 Task: Create new contact,   with mail id: 'ElenaHall90@nyu.edu', first name: 'Elena', Last name: 'Hall', Job Title: Database Administrator, Phone number (786) 555-4321. Change life cycle stage to  'Lead' and lead status to 'New'. Add new company to the associated contact: schools.nyc.gov and type: Other. Logged in from softage.10@softage.net
Action: Mouse moved to (82, 61)
Screenshot: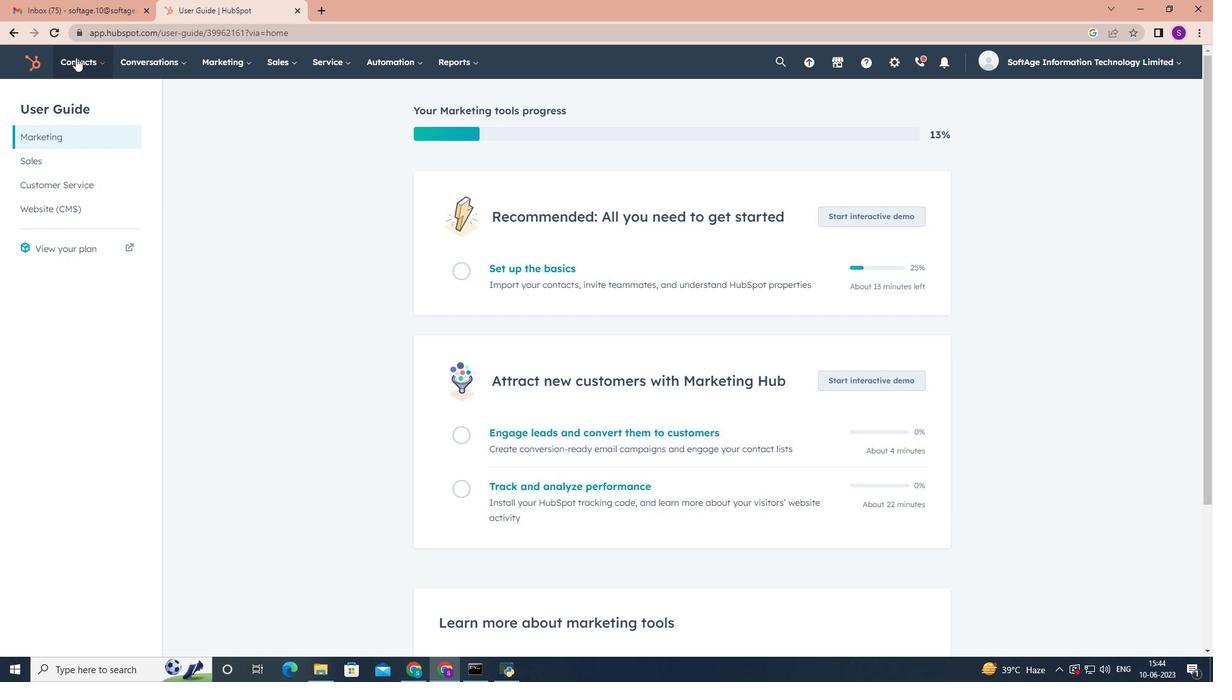 
Action: Mouse pressed left at (82, 61)
Screenshot: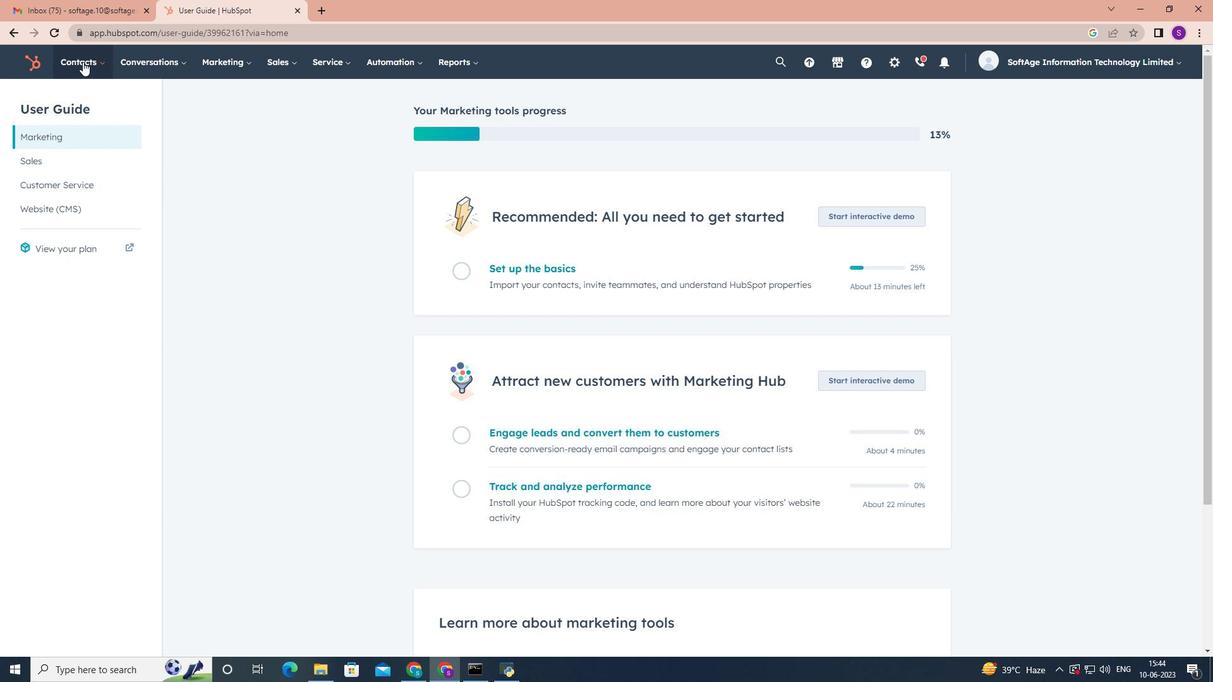 
Action: Mouse moved to (99, 96)
Screenshot: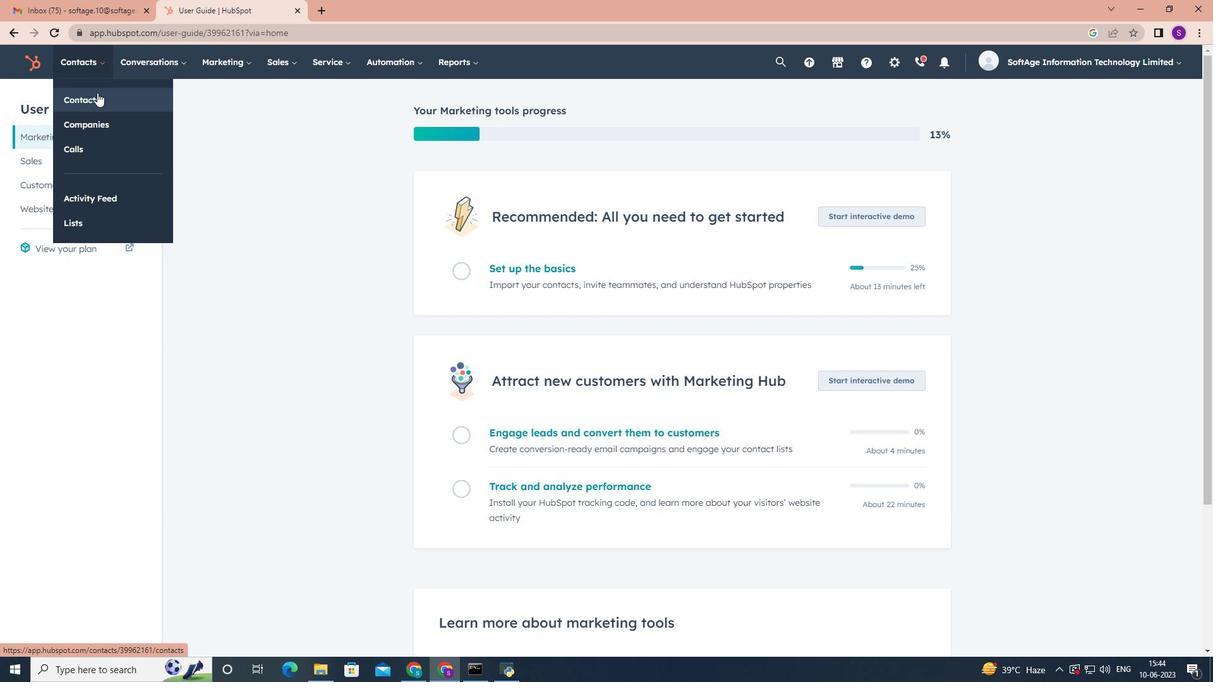 
Action: Mouse pressed left at (99, 96)
Screenshot: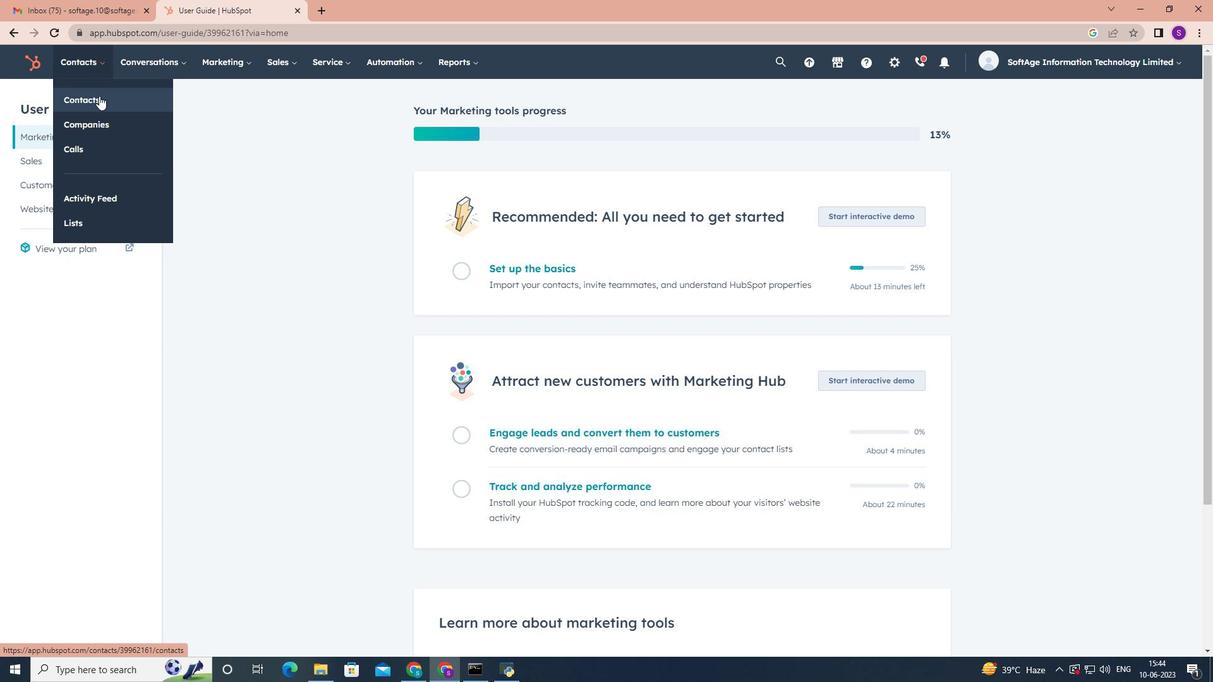 
Action: Mouse moved to (1175, 112)
Screenshot: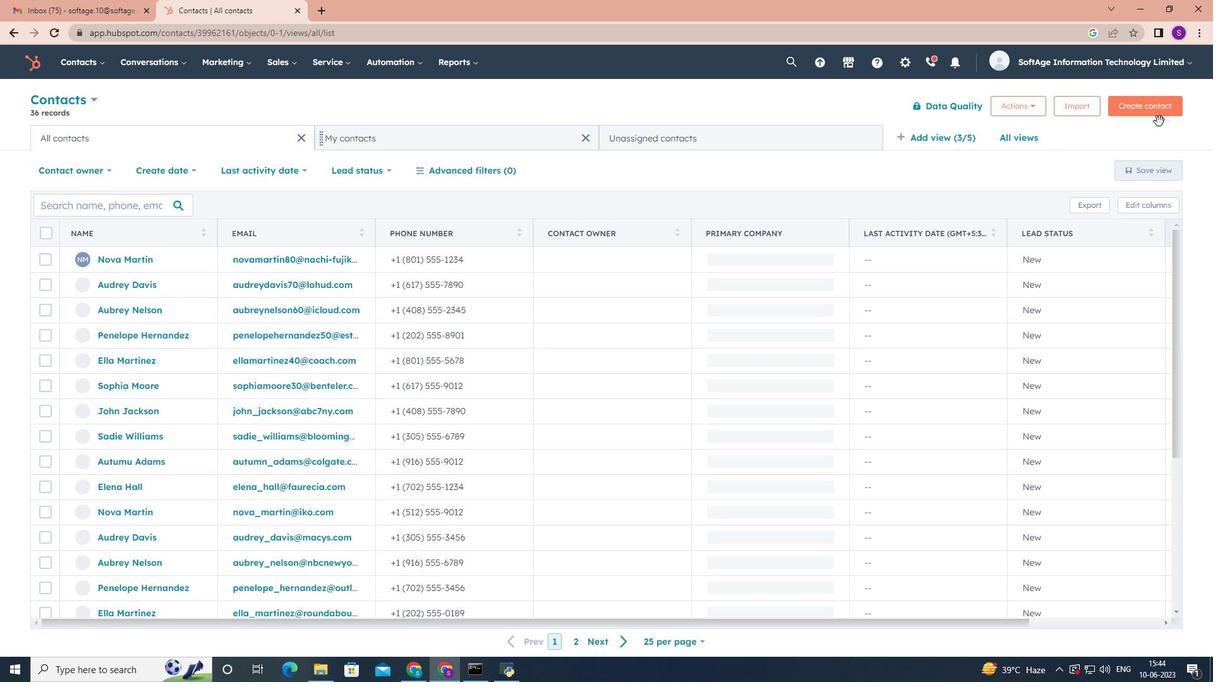 
Action: Mouse pressed left at (1175, 112)
Screenshot: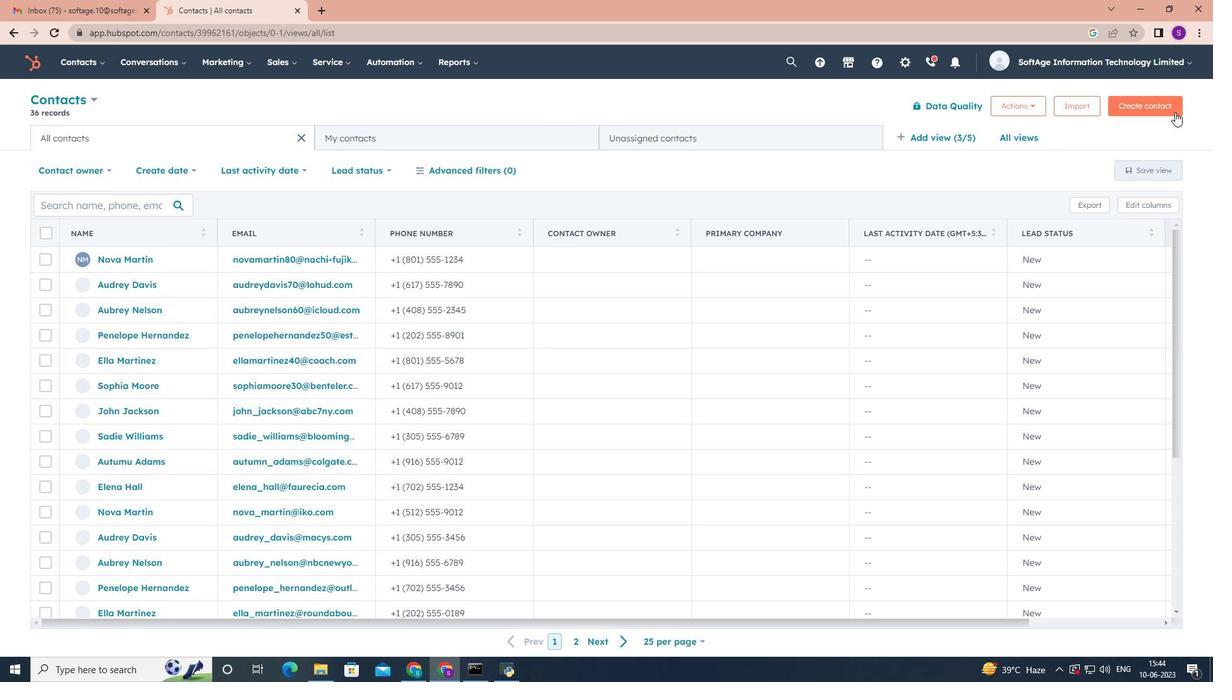 
Action: Mouse moved to (892, 168)
Screenshot: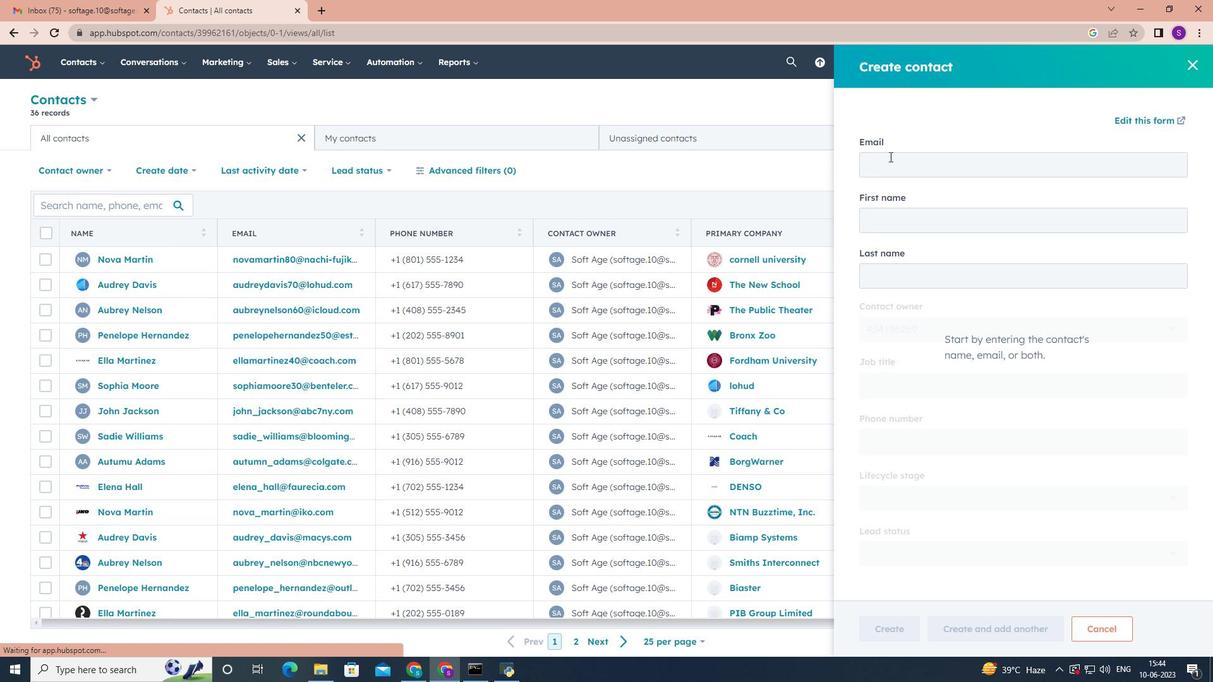 
Action: Mouse pressed left at (892, 168)
Screenshot: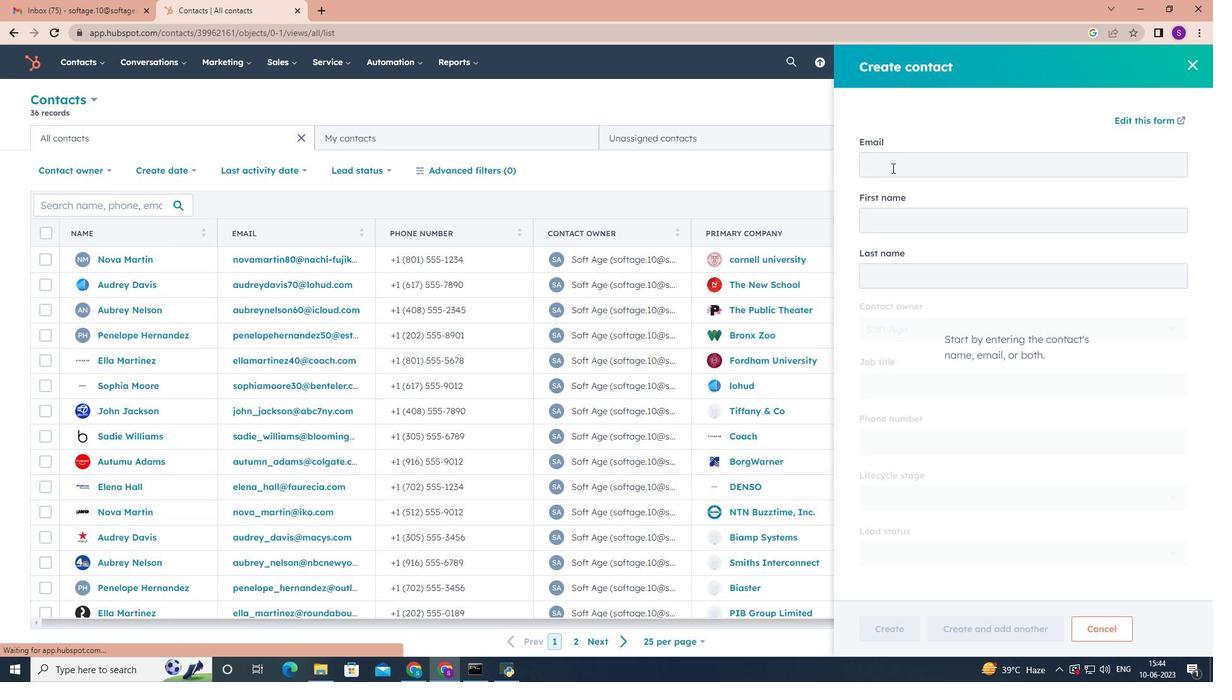 
Action: Key pressed <Key.shift>Elena<Key.shift>Hall90<Key.shift>@nyu.edu<Key.tab><Key.shift><Key.shift><Key.shift><Key.shift><Key.shift><Key.shift><Key.shift><Key.shift><Key.shift><Key.shift><Key.shift><Key.shift><Key.shift><Key.shift><Key.shift><Key.shift><Key.shift><Key.shift><Key.shift><Key.shift>Elena<Key.tab><Key.shift><Key.shift><Key.shift><Key.shift><Key.shift><Key.shift><Key.shift><Key.shift>Hall<Key.tab><Key.tab><Key.shift><Key.shift><Key.shift><Key.shift><Key.shift>Database<Key.space><Key.shift>Administrator<Key.tab>7895554321<Key.tab><Key.tab><Key.tab><Key.tab><Key.tab>
Screenshot: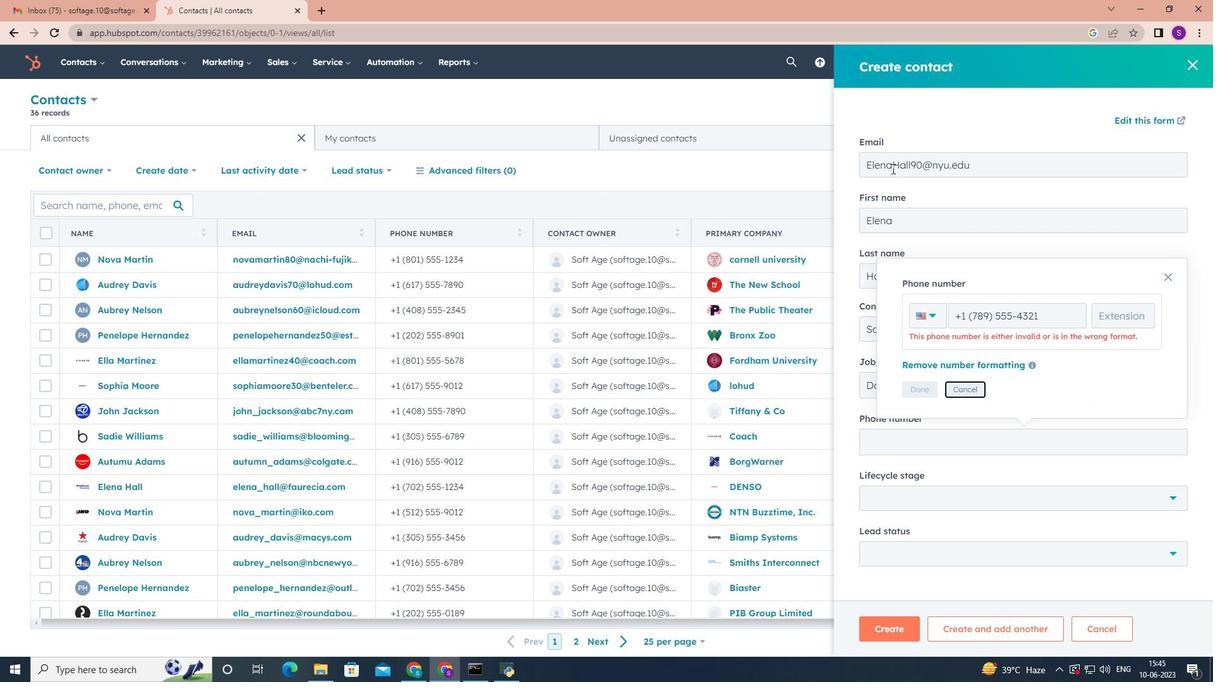 
Action: Mouse moved to (988, 314)
Screenshot: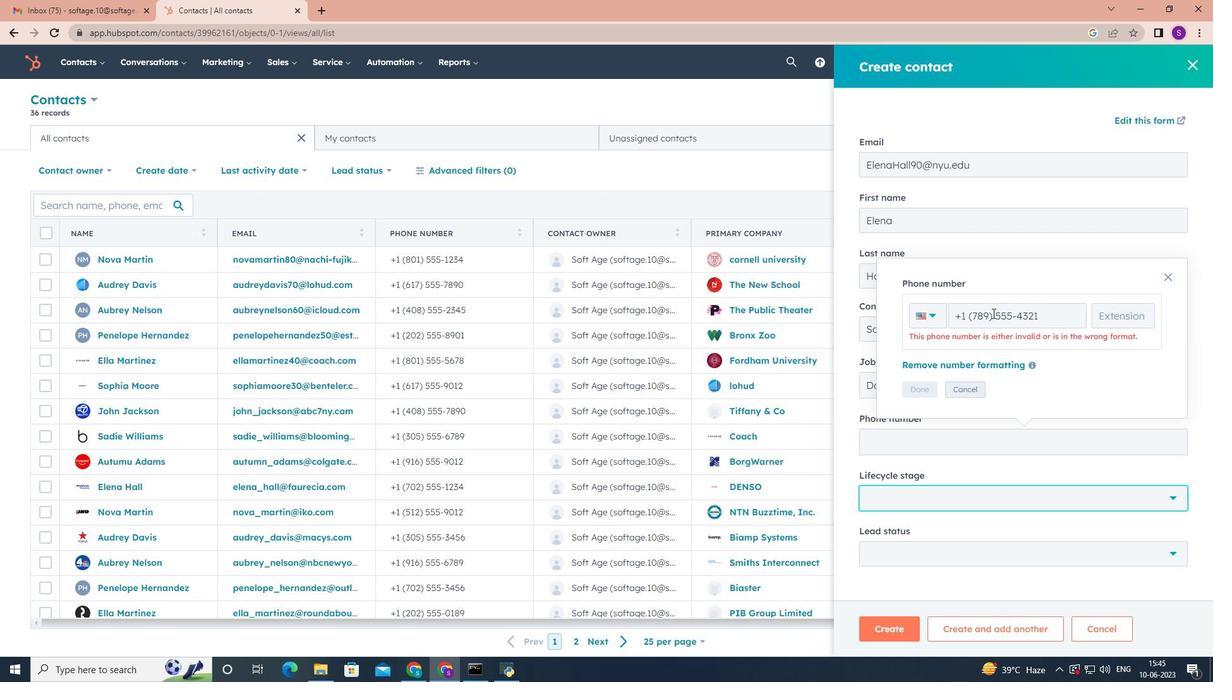 
Action: Mouse pressed left at (988, 314)
Screenshot: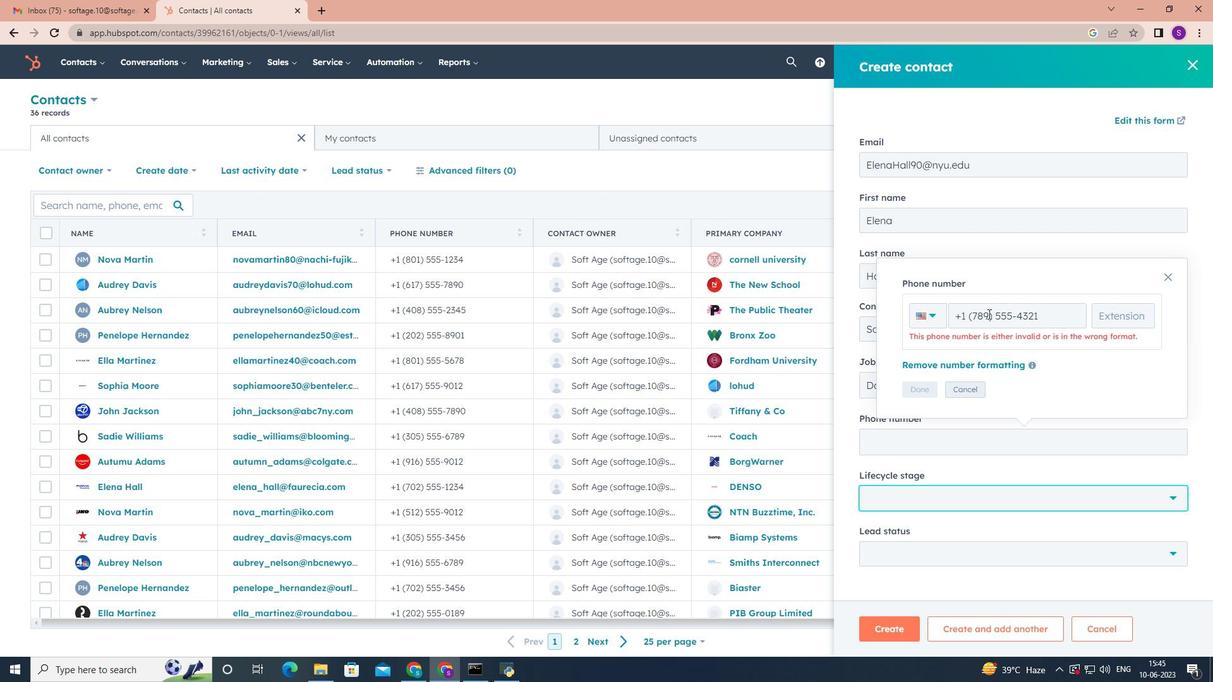 
Action: Key pressed <Key.backspace>6
Screenshot: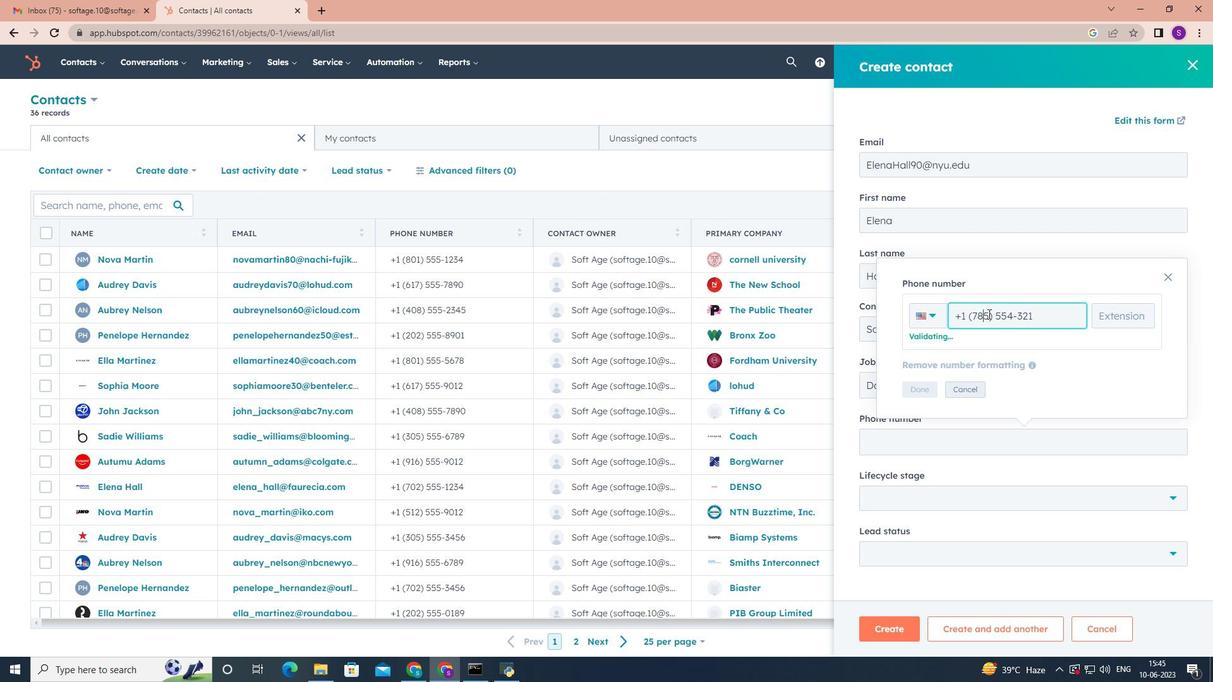 
Action: Mouse moved to (923, 386)
Screenshot: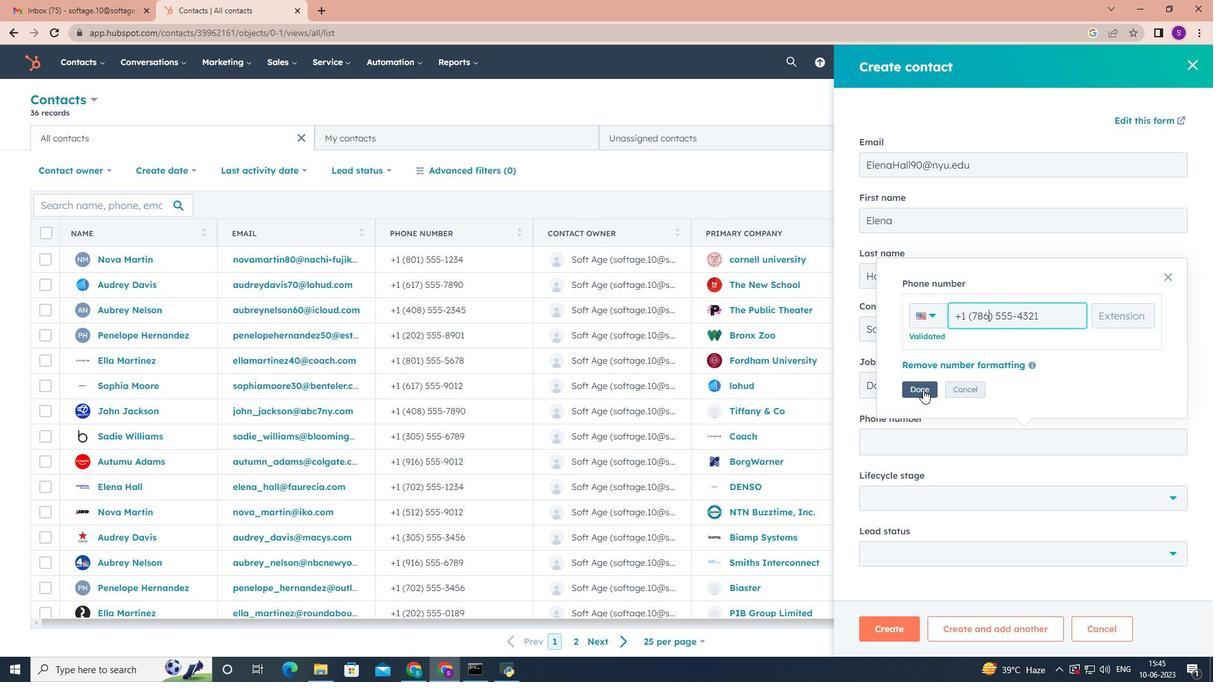 
Action: Mouse pressed left at (923, 386)
Screenshot: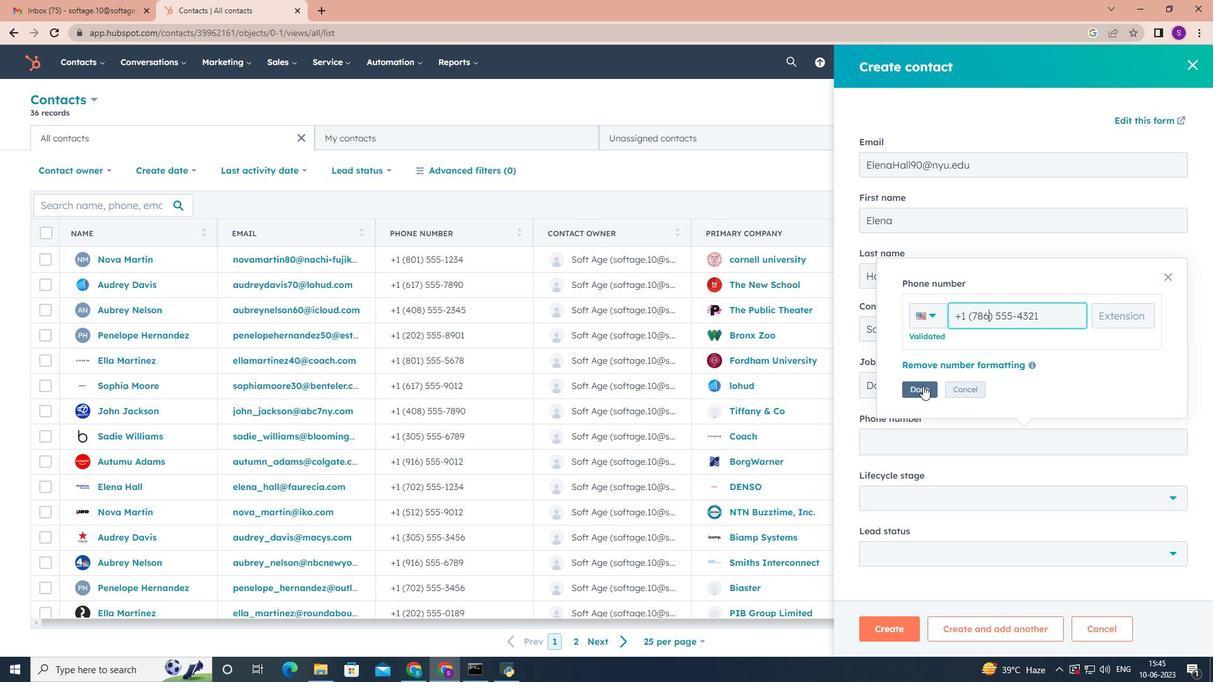 
Action: Mouse moved to (939, 441)
Screenshot: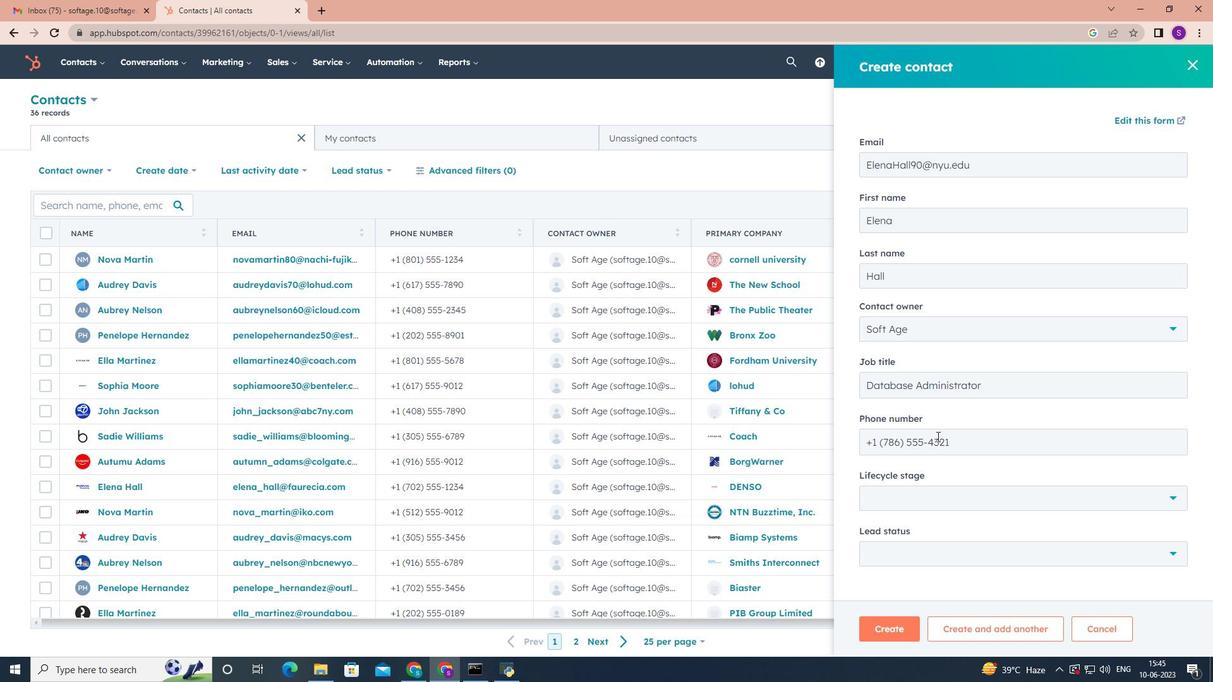 
Action: Mouse scrolled (939, 440) with delta (0, 0)
Screenshot: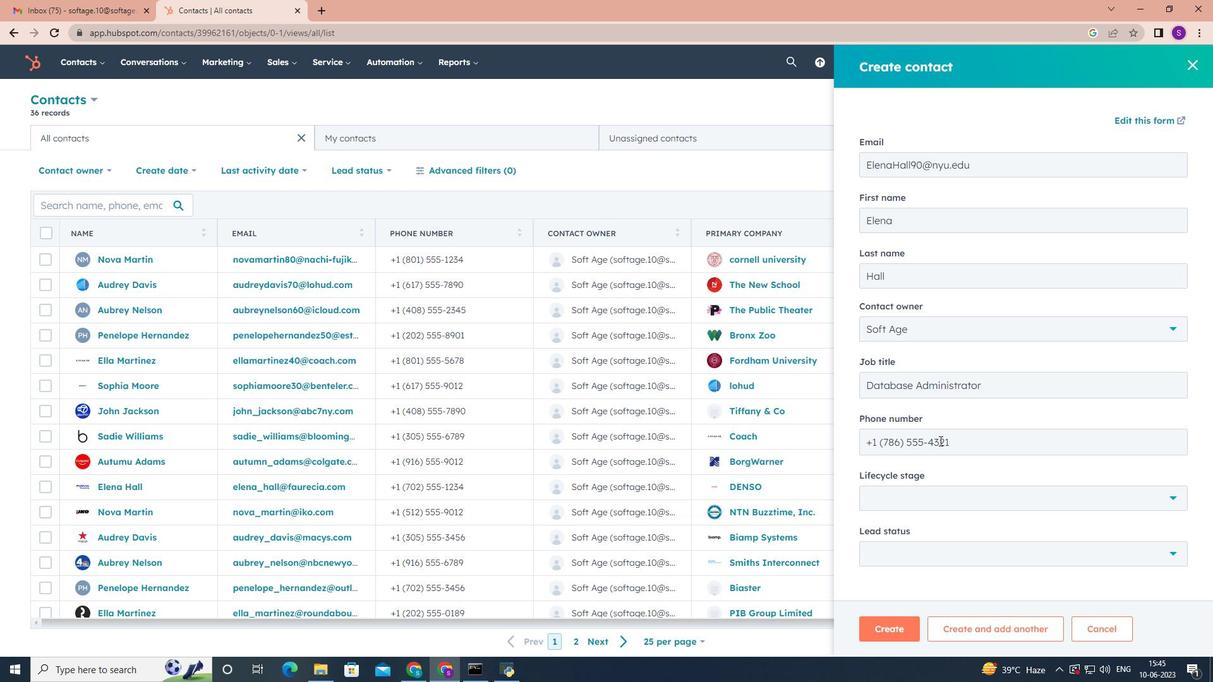 
Action: Mouse scrolled (939, 440) with delta (0, 0)
Screenshot: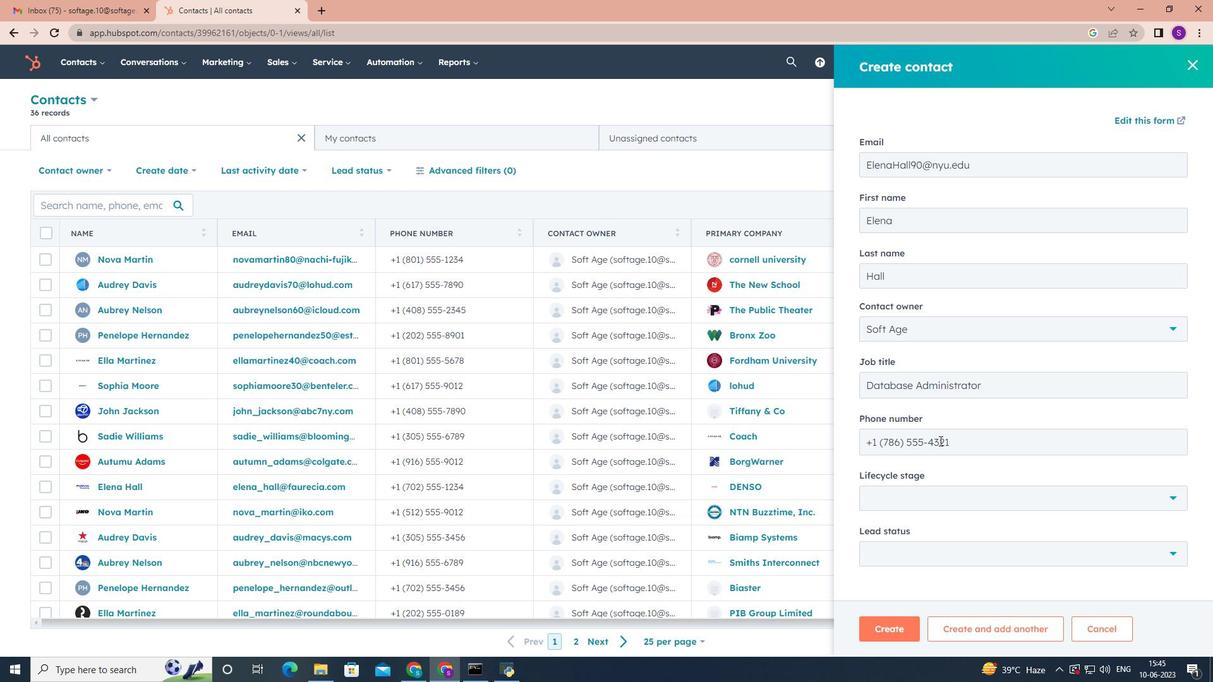 
Action: Mouse moved to (969, 492)
Screenshot: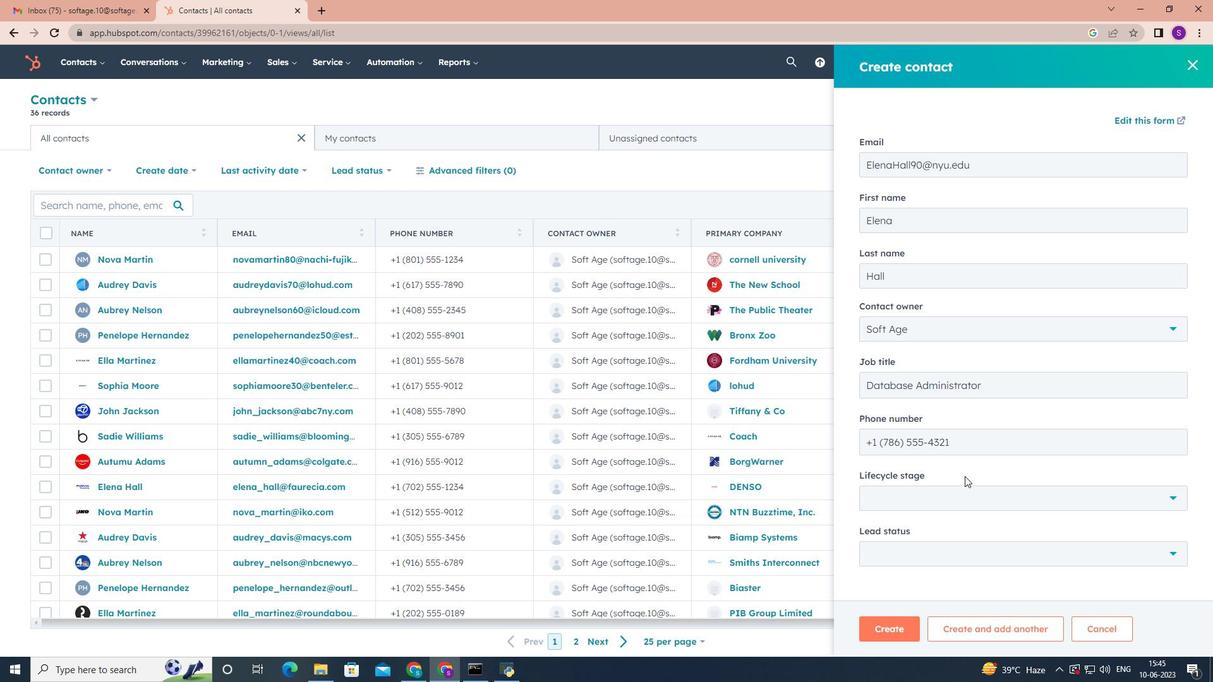 
Action: Mouse pressed left at (969, 492)
Screenshot: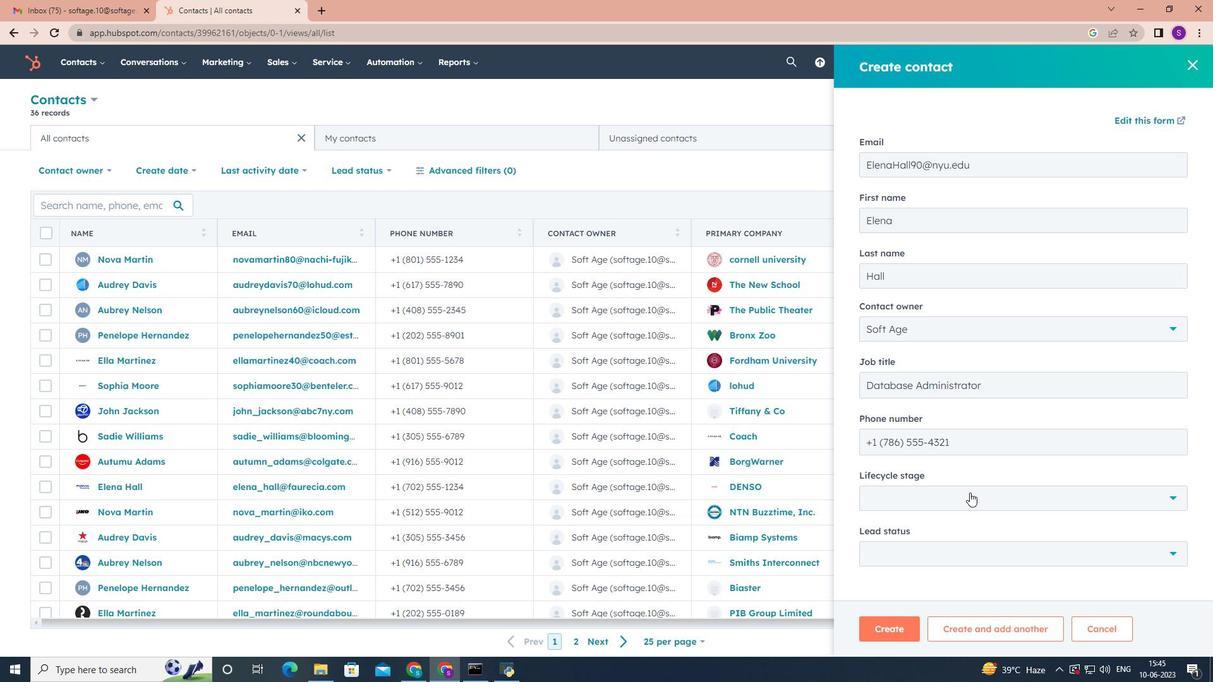 
Action: Mouse moved to (937, 387)
Screenshot: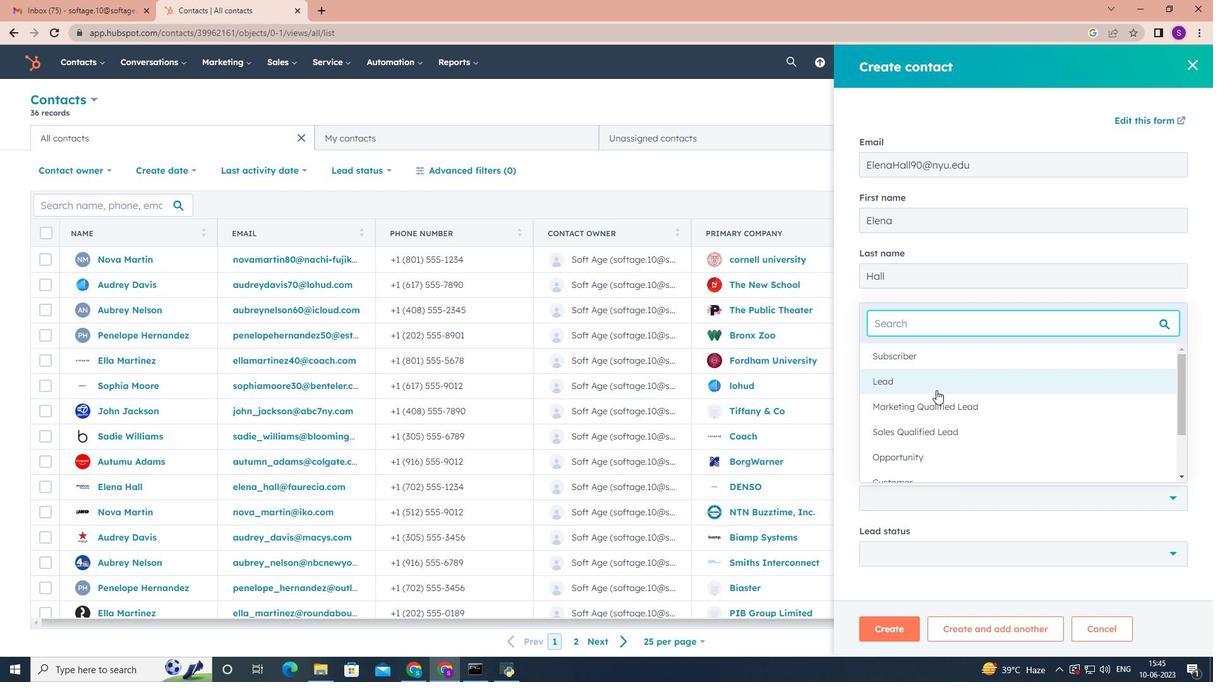 
Action: Mouse pressed left at (937, 387)
Screenshot: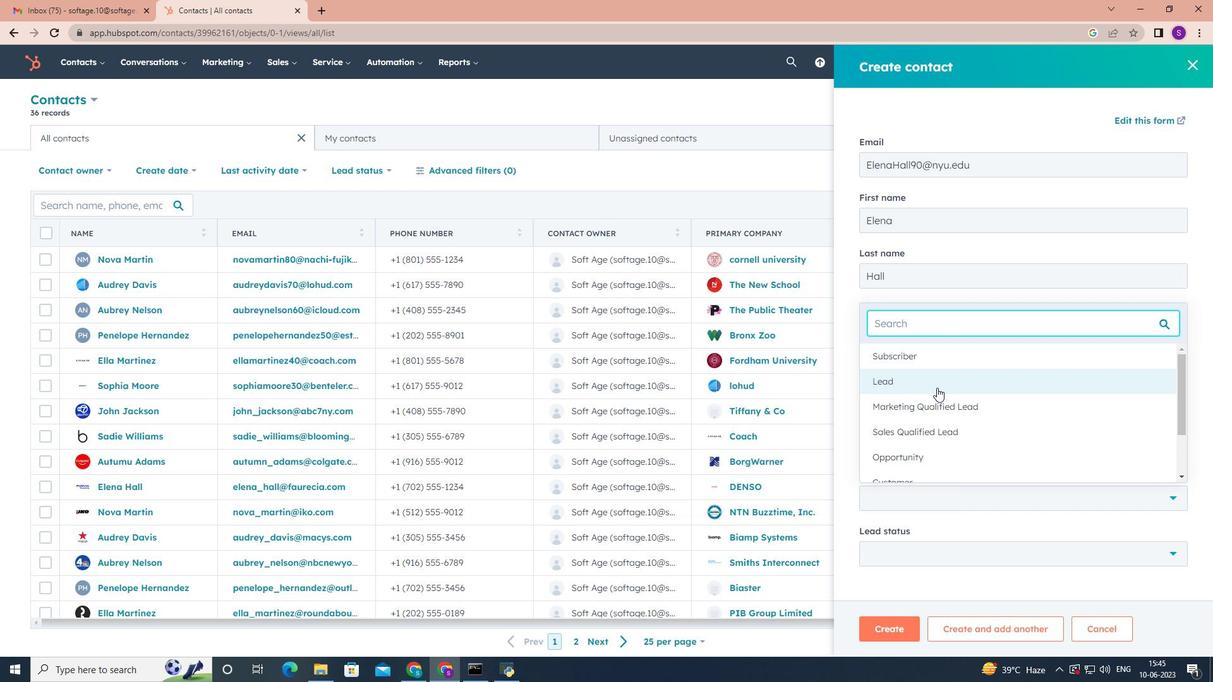 
Action: Mouse moved to (959, 435)
Screenshot: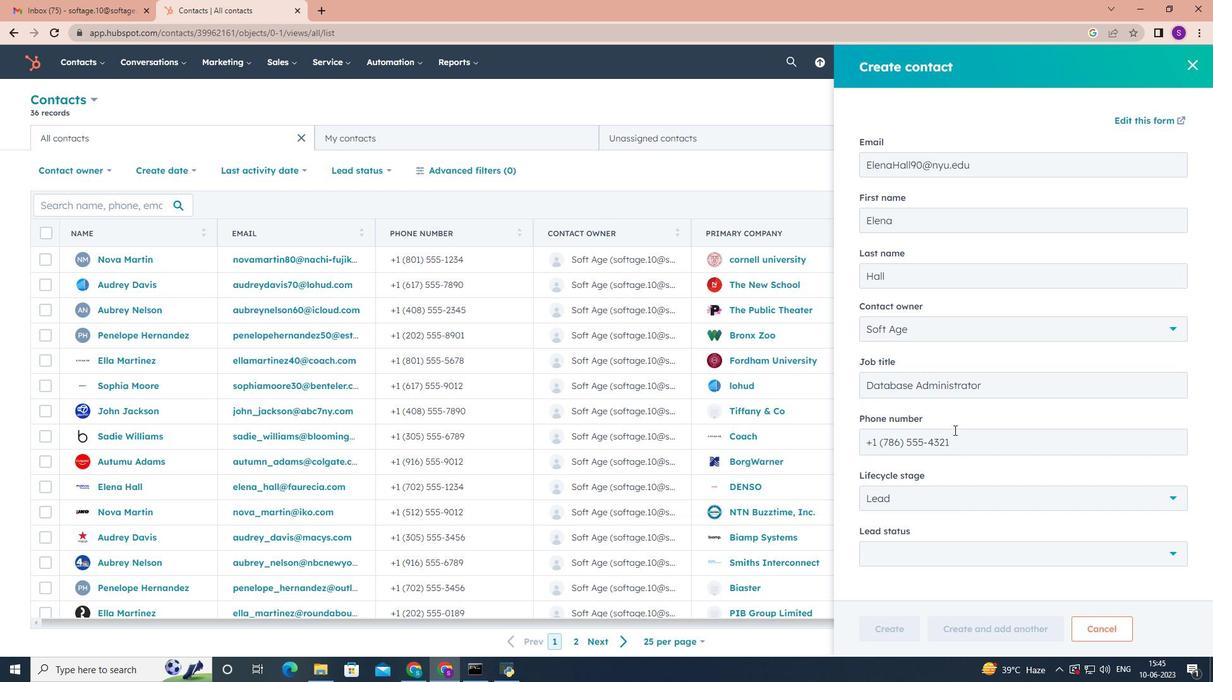 
Action: Mouse scrolled (959, 434) with delta (0, 0)
Screenshot: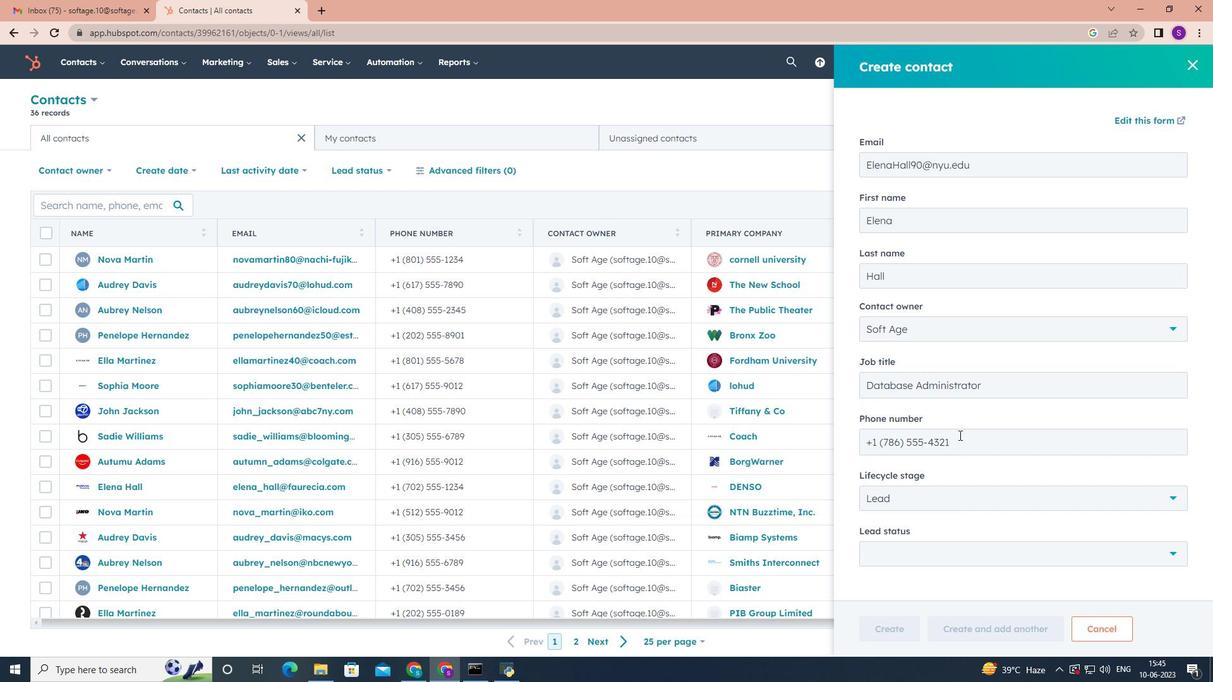 
Action: Mouse scrolled (959, 434) with delta (0, 0)
Screenshot: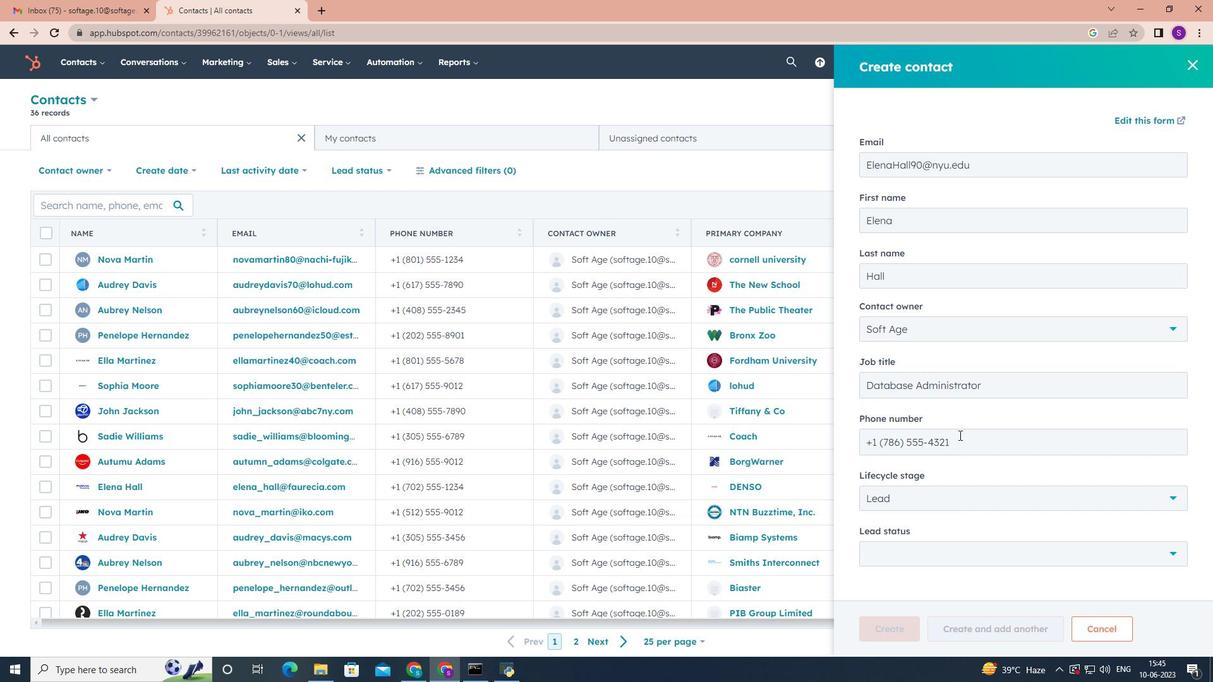 
Action: Mouse scrolled (959, 434) with delta (0, 0)
Screenshot: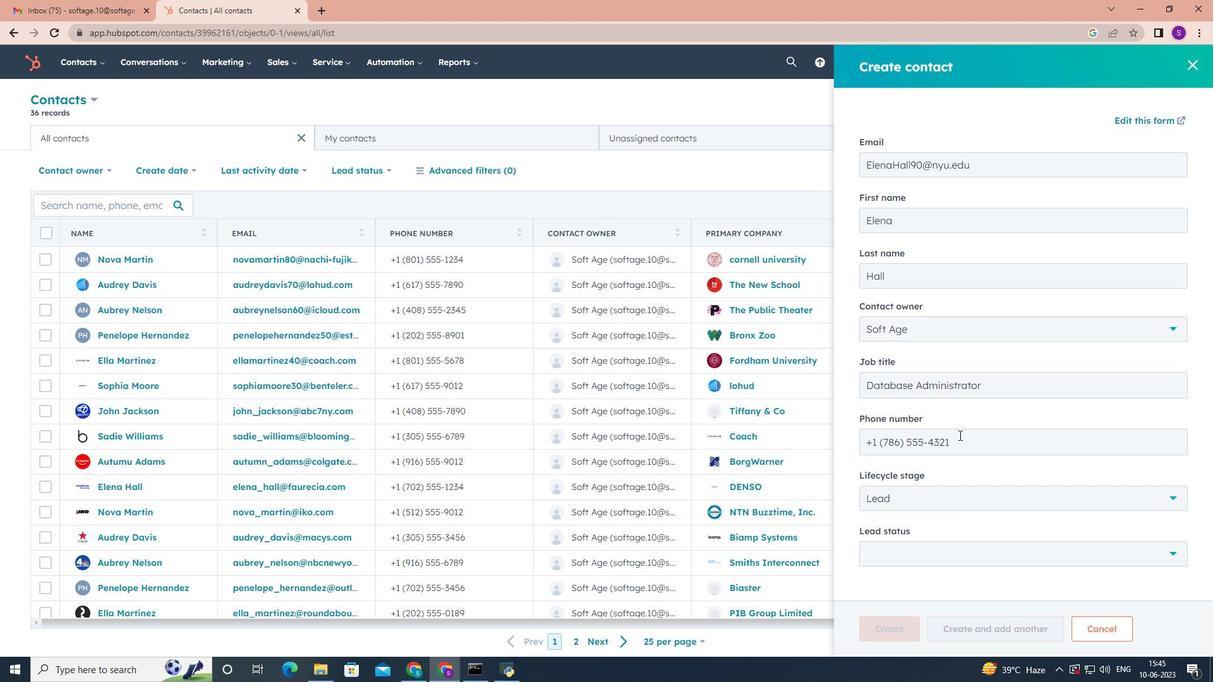 
Action: Mouse scrolled (959, 434) with delta (0, 0)
Screenshot: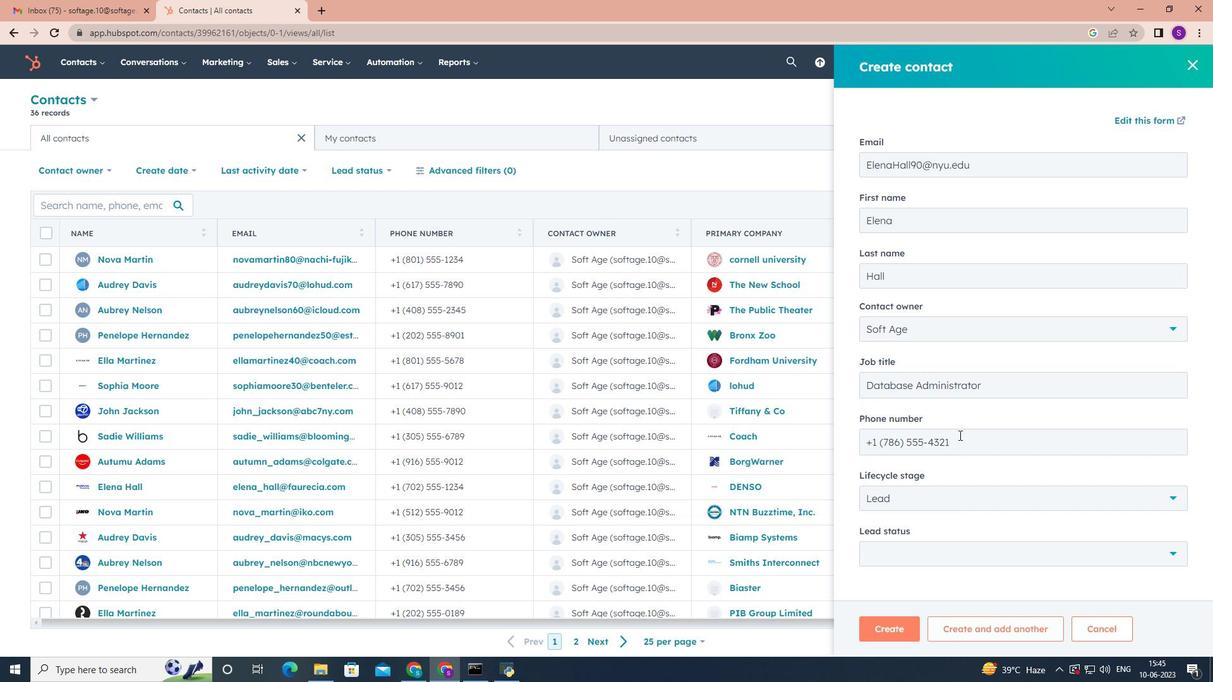 
Action: Mouse moved to (1023, 560)
Screenshot: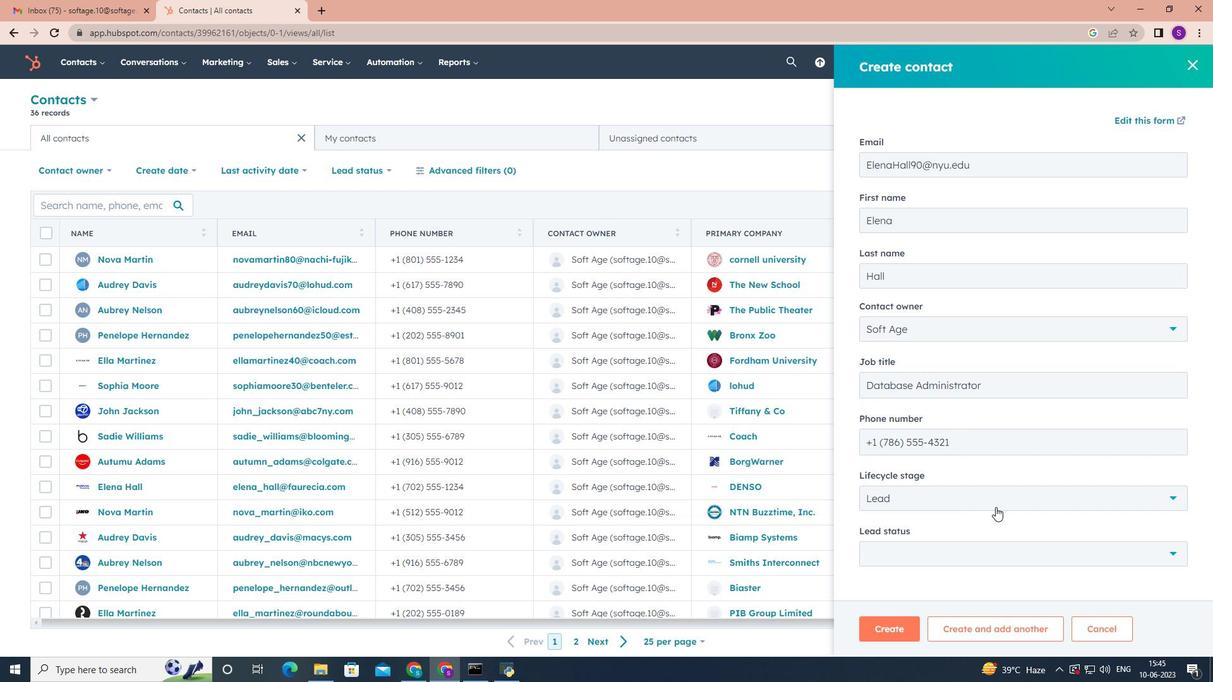
Action: Mouse pressed left at (1023, 560)
Screenshot: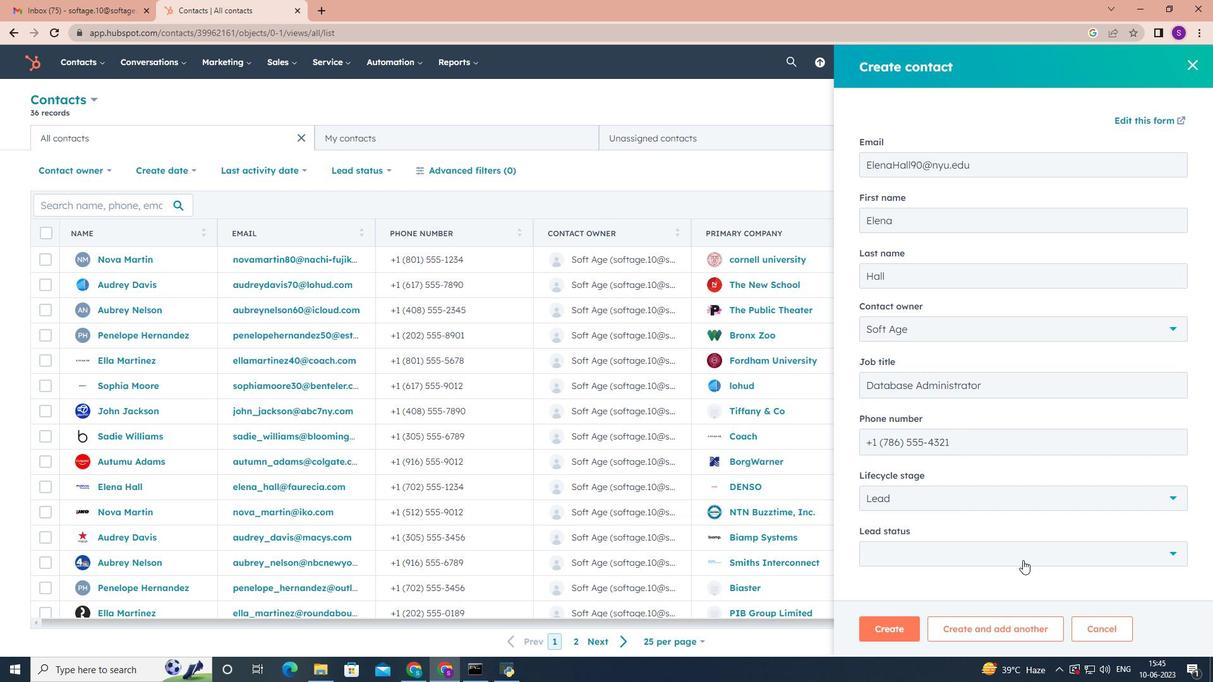 
Action: Mouse moved to (970, 428)
Screenshot: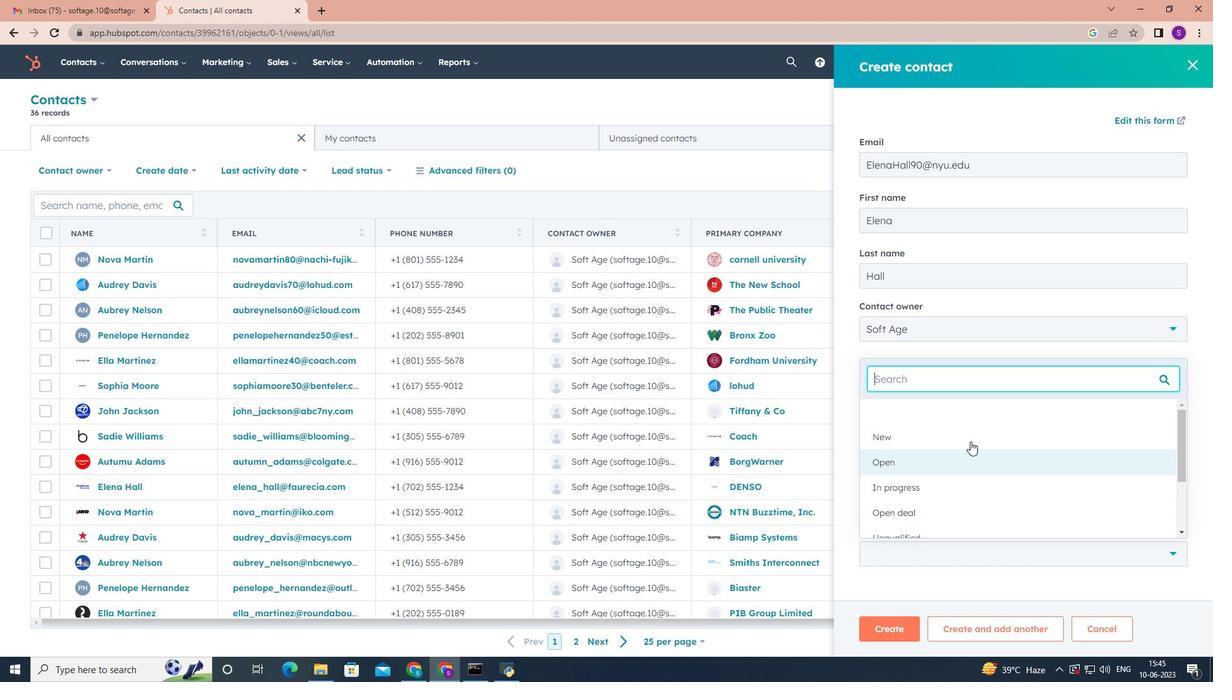 
Action: Mouse pressed left at (970, 428)
Screenshot: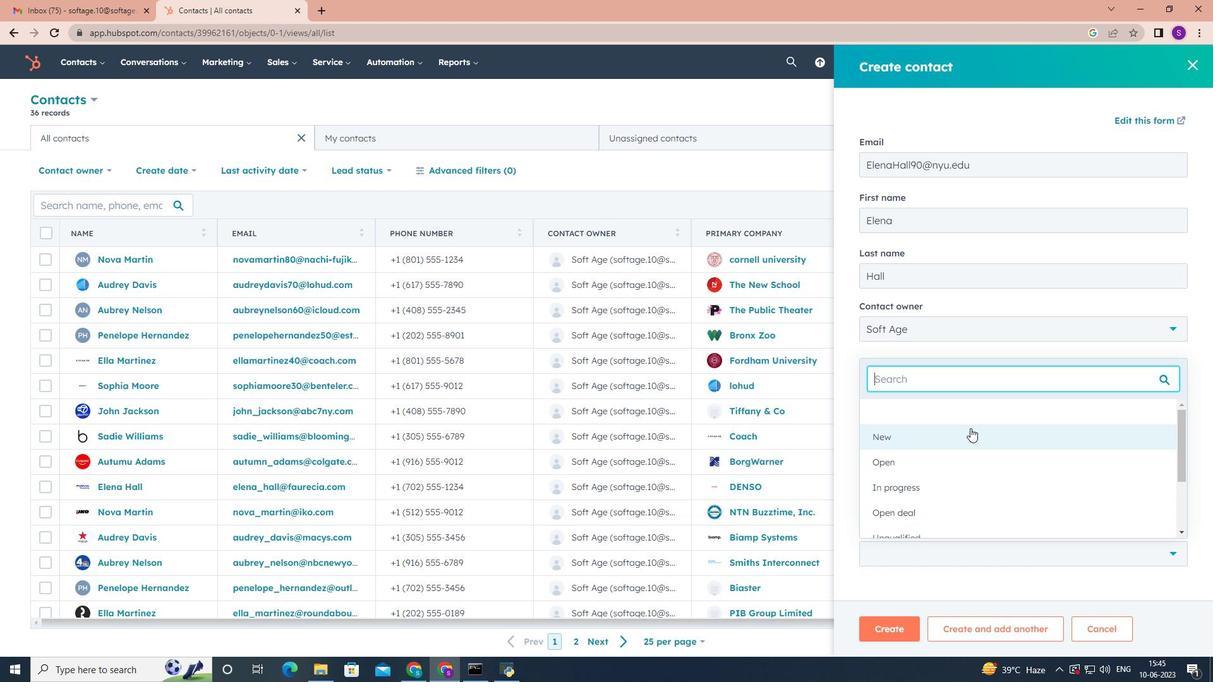 
Action: Mouse moved to (963, 562)
Screenshot: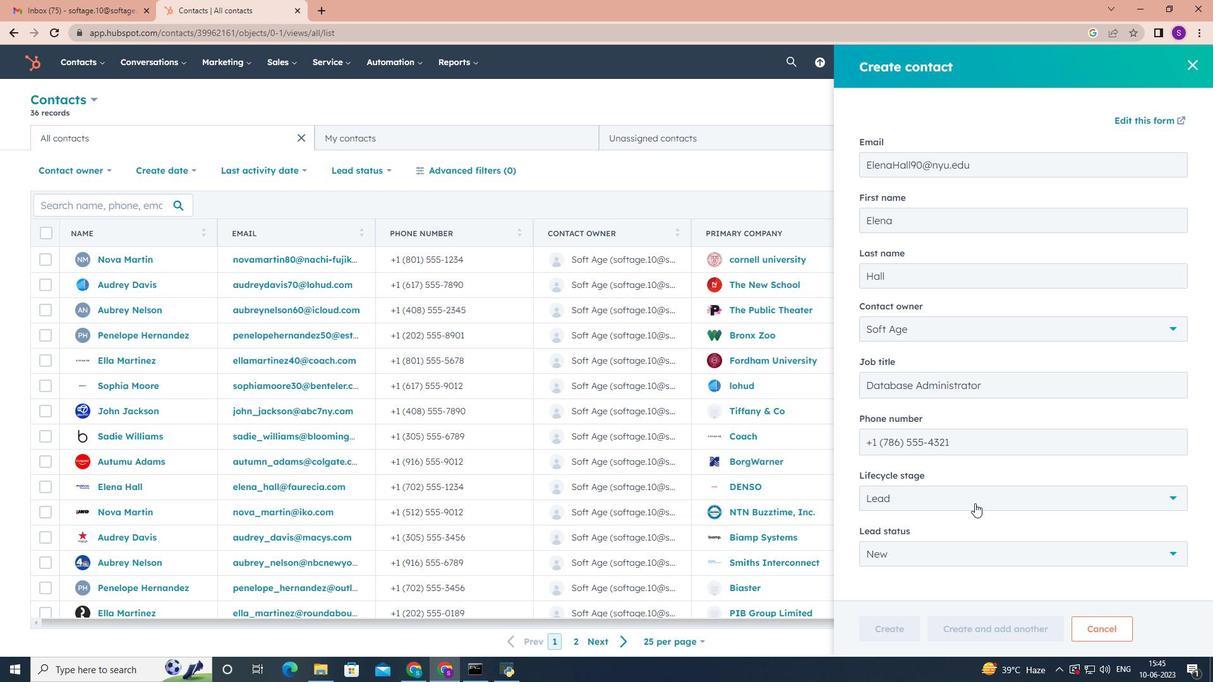 
Action: Mouse scrolled (963, 561) with delta (0, 0)
Screenshot: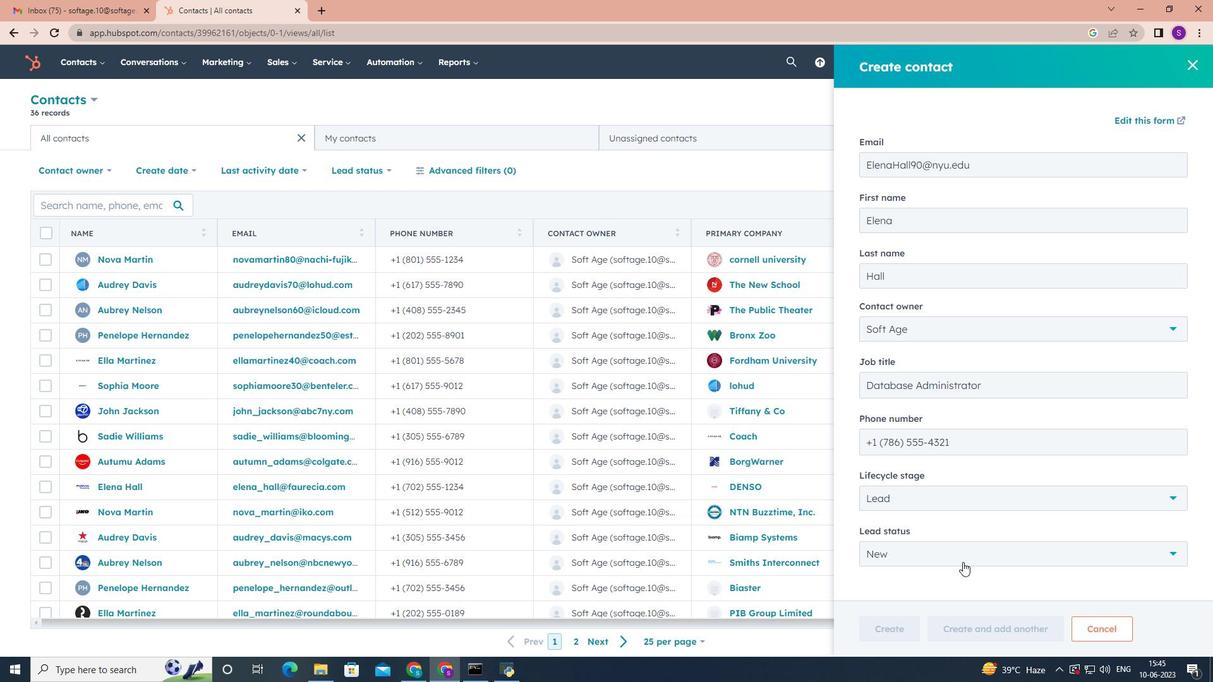 
Action: Mouse scrolled (963, 561) with delta (0, 0)
Screenshot: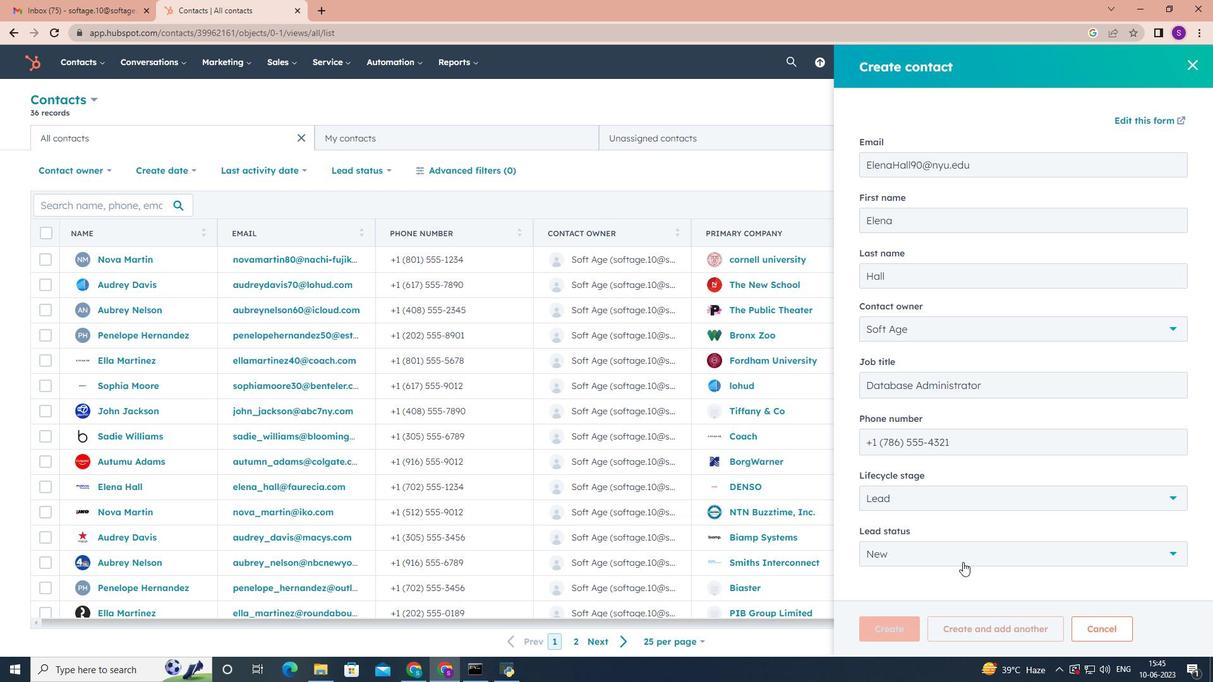 
Action: Mouse scrolled (963, 561) with delta (0, 0)
Screenshot: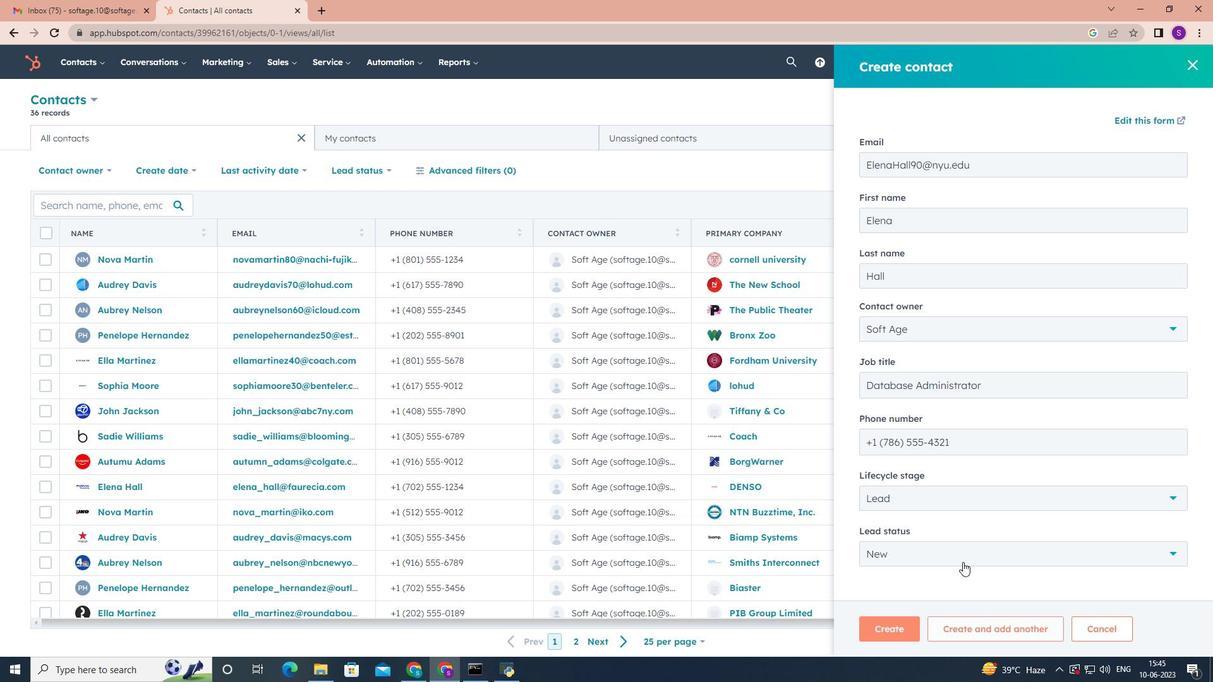 
Action: Mouse scrolled (963, 561) with delta (0, 0)
Screenshot: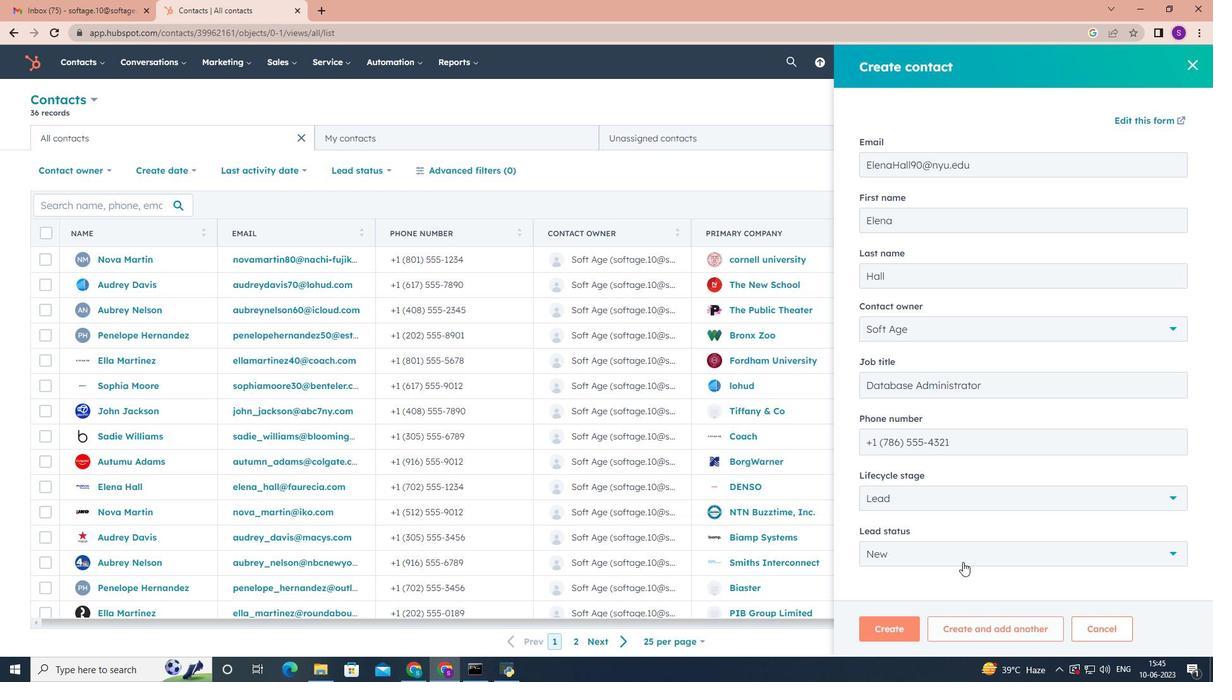 
Action: Mouse moved to (892, 636)
Screenshot: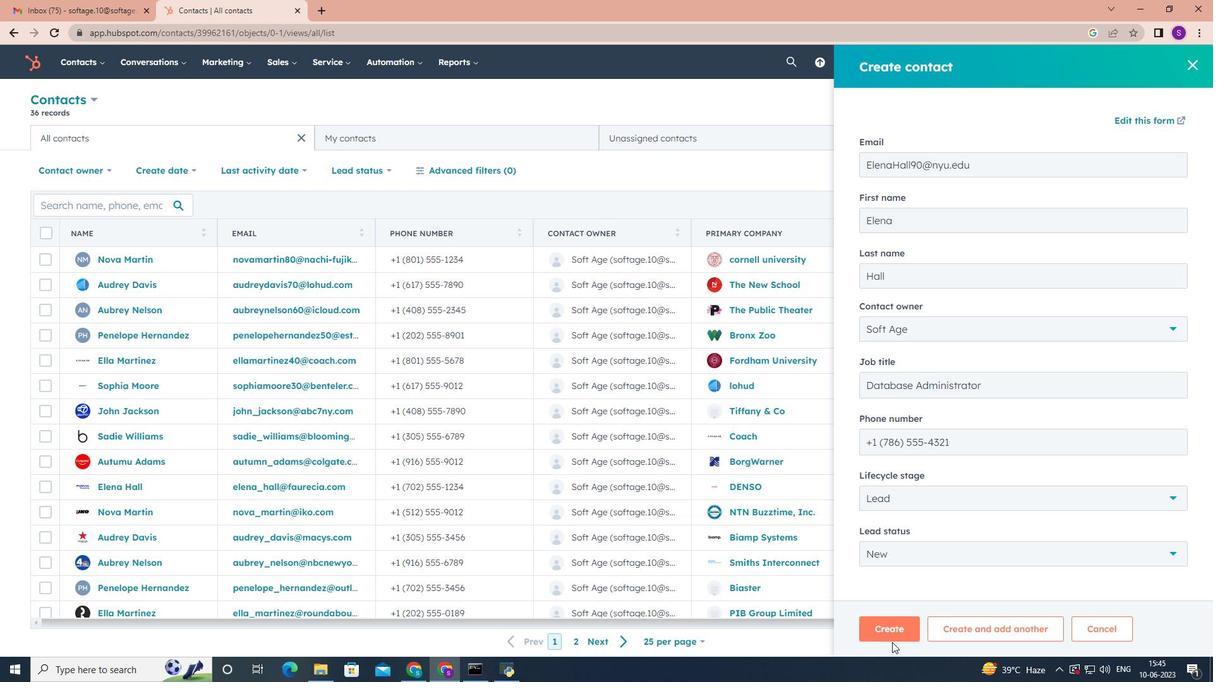 
Action: Mouse pressed left at (892, 636)
Screenshot: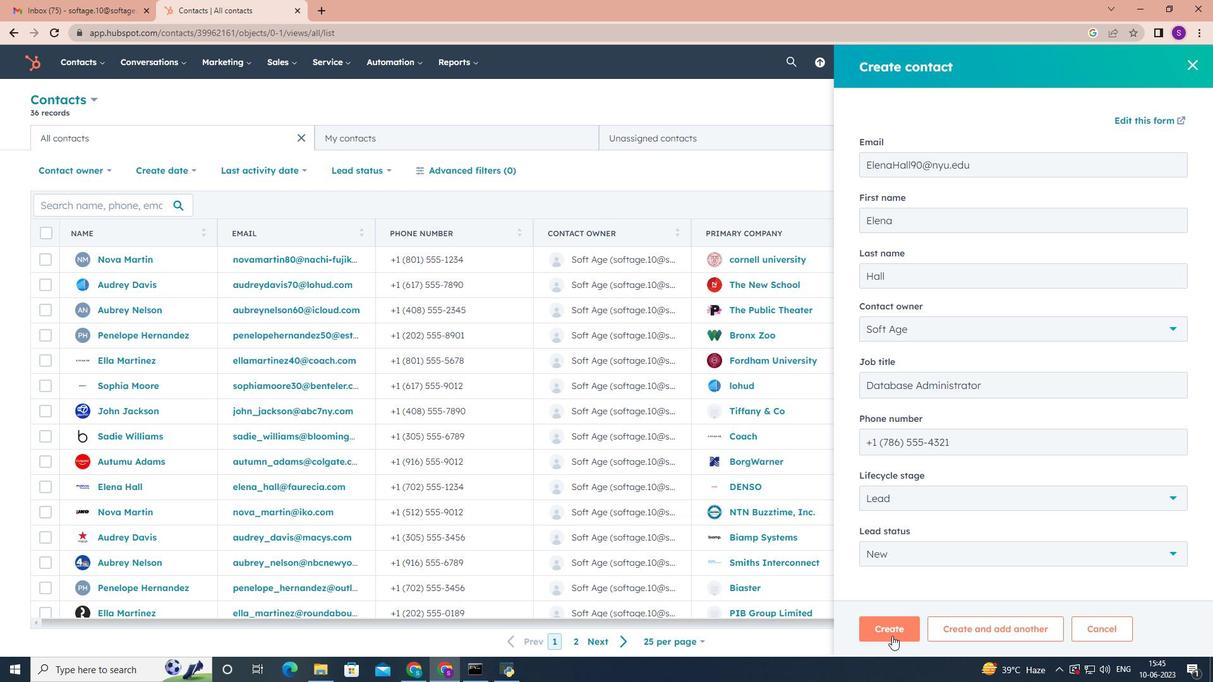 
Action: Mouse moved to (847, 406)
Screenshot: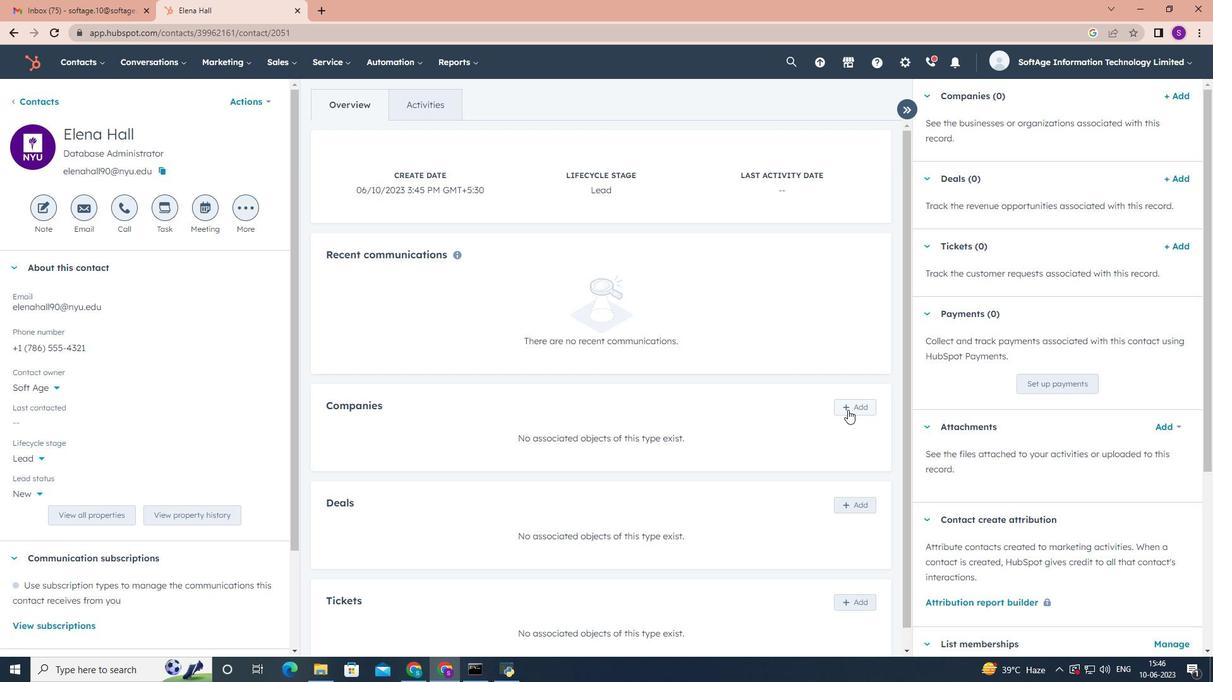 
Action: Mouse pressed left at (847, 406)
Screenshot: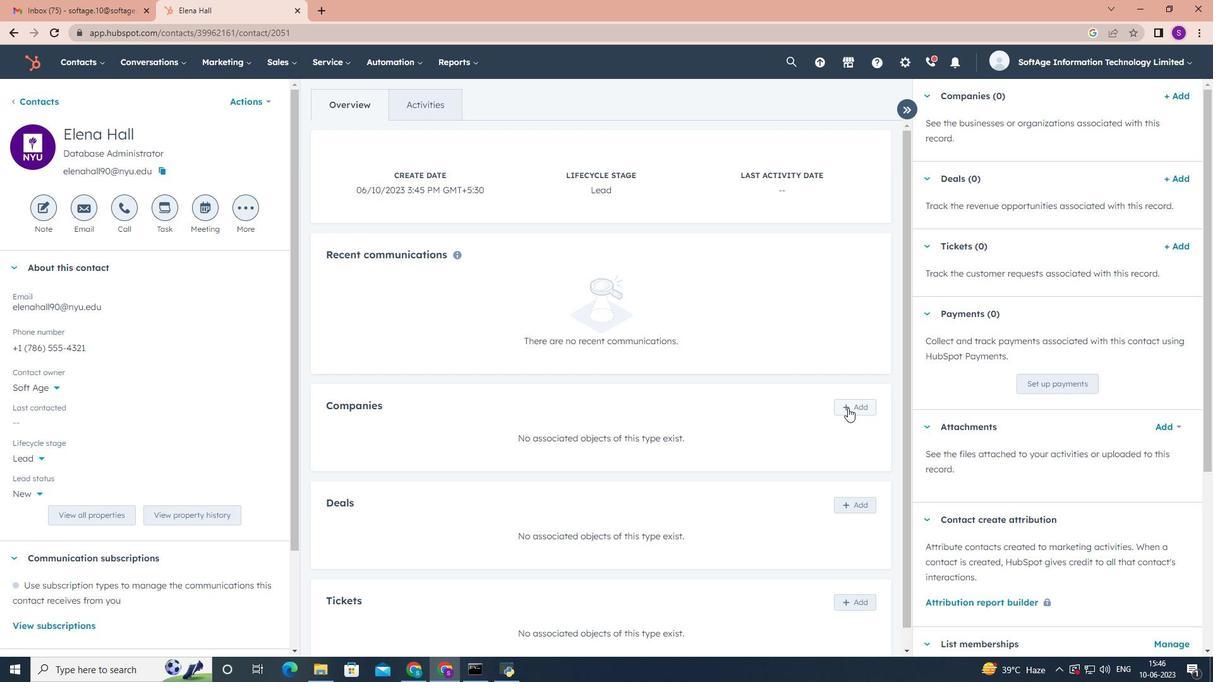 
Action: Mouse moved to (960, 131)
Screenshot: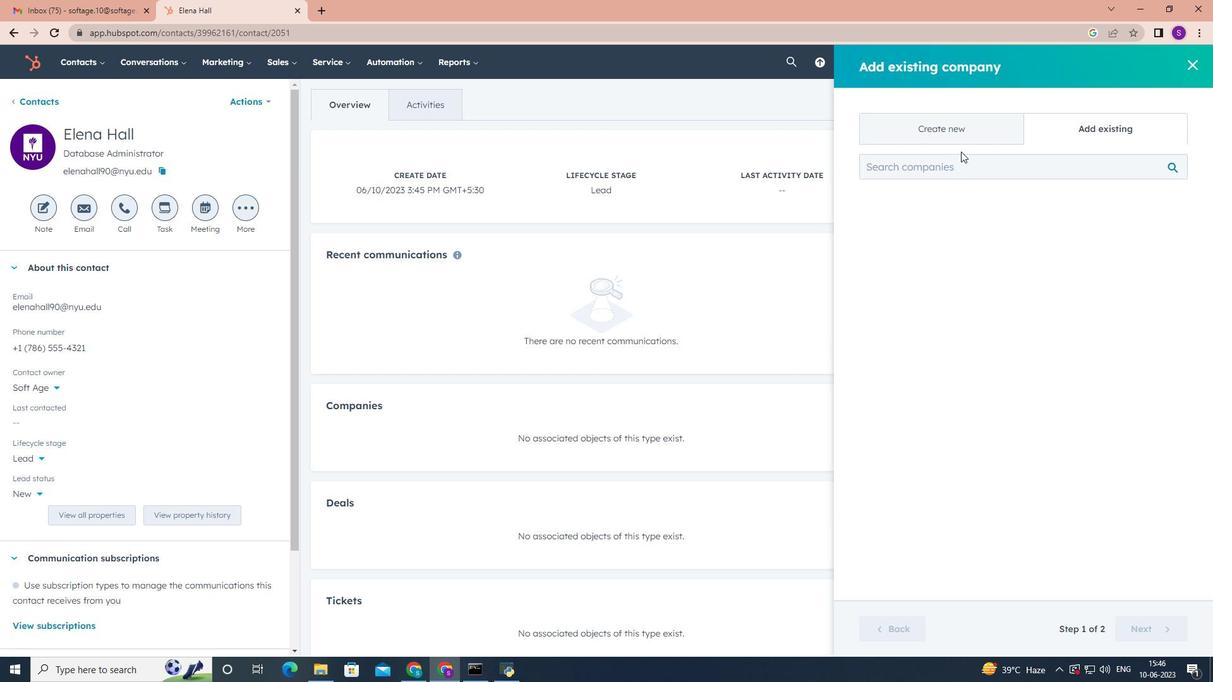 
Action: Mouse pressed left at (960, 131)
Screenshot: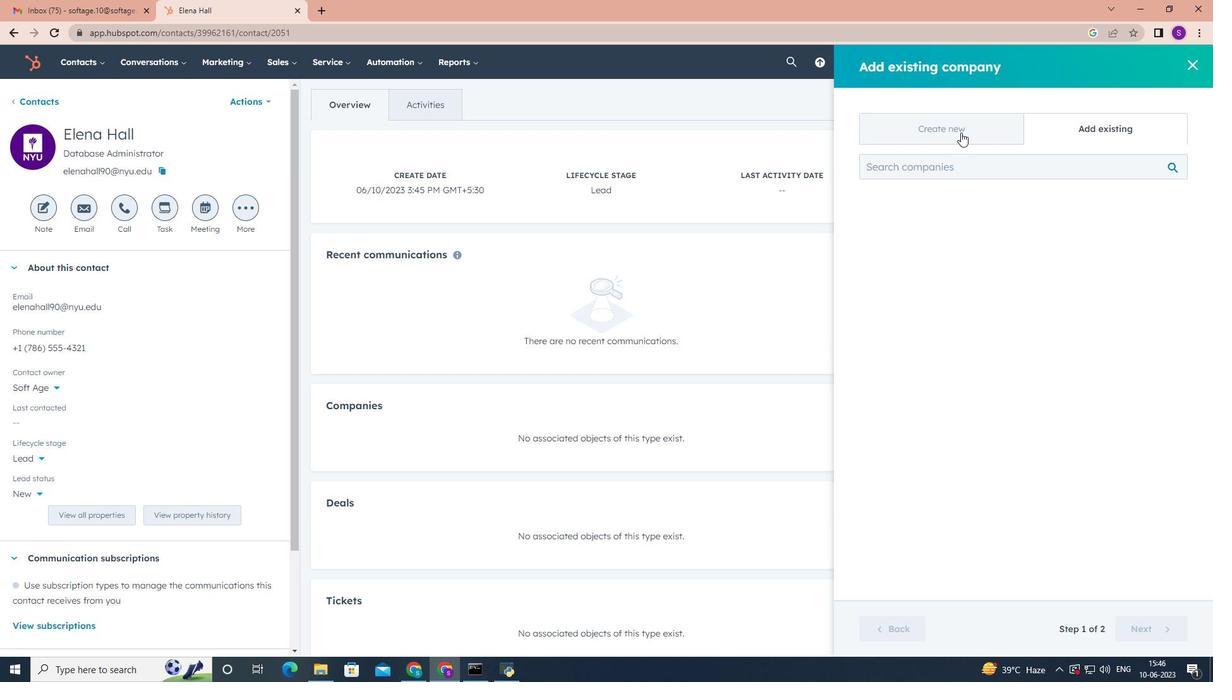 
Action: Mouse moved to (973, 204)
Screenshot: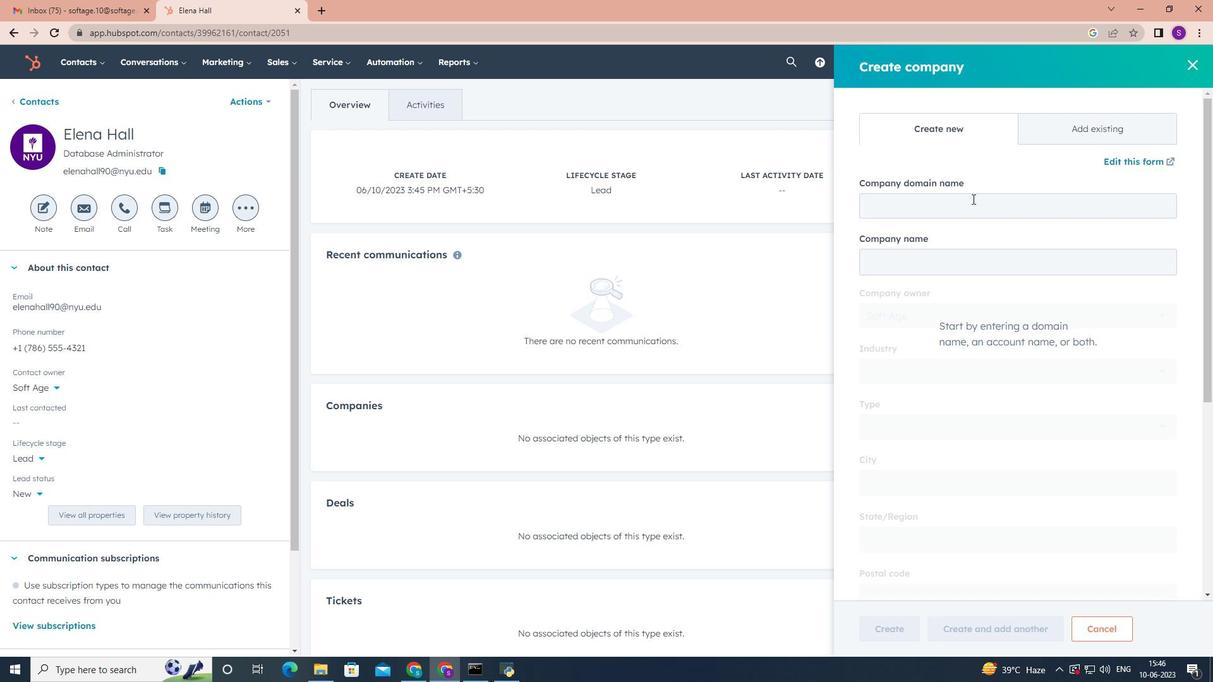 
Action: Mouse pressed left at (973, 204)
Screenshot: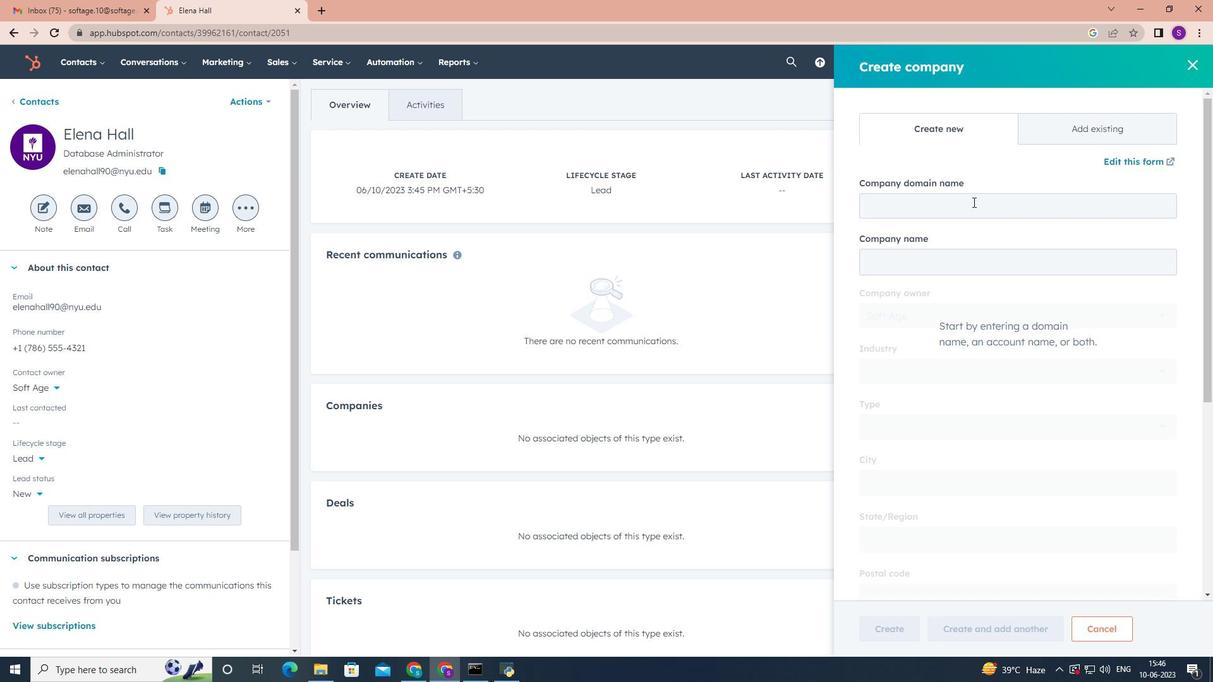 
Action: Mouse moved to (973, 205)
Screenshot: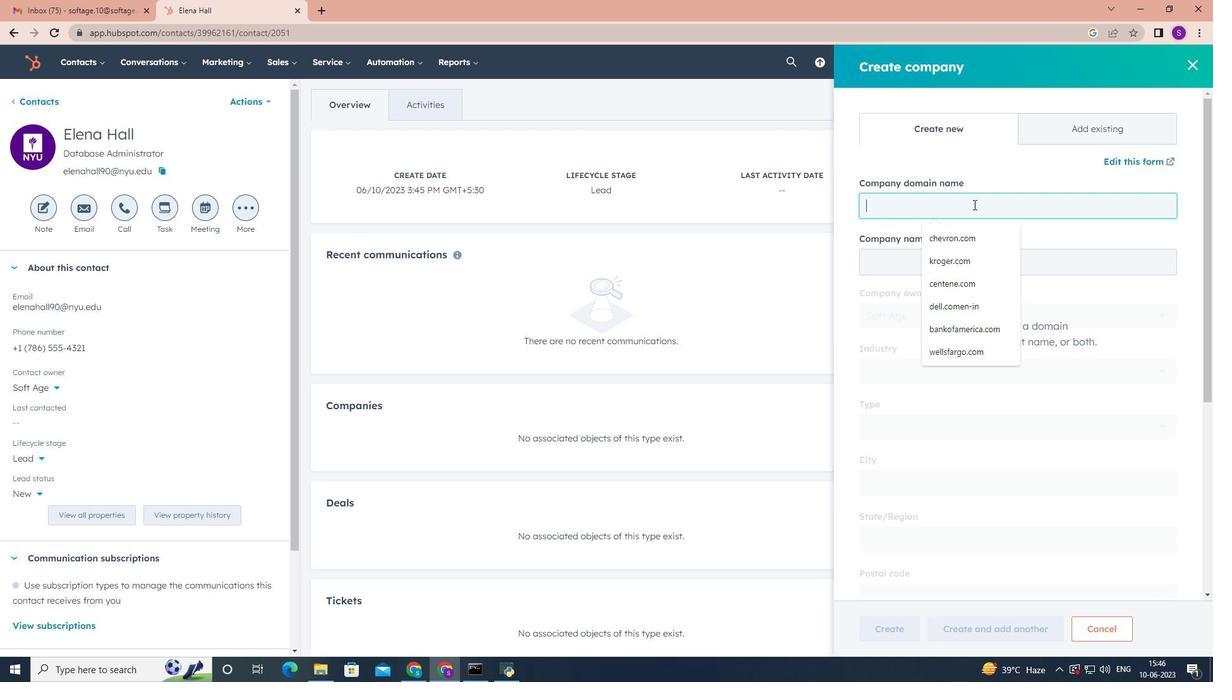 
Action: Key pressed schools.nyc.gov
Screenshot: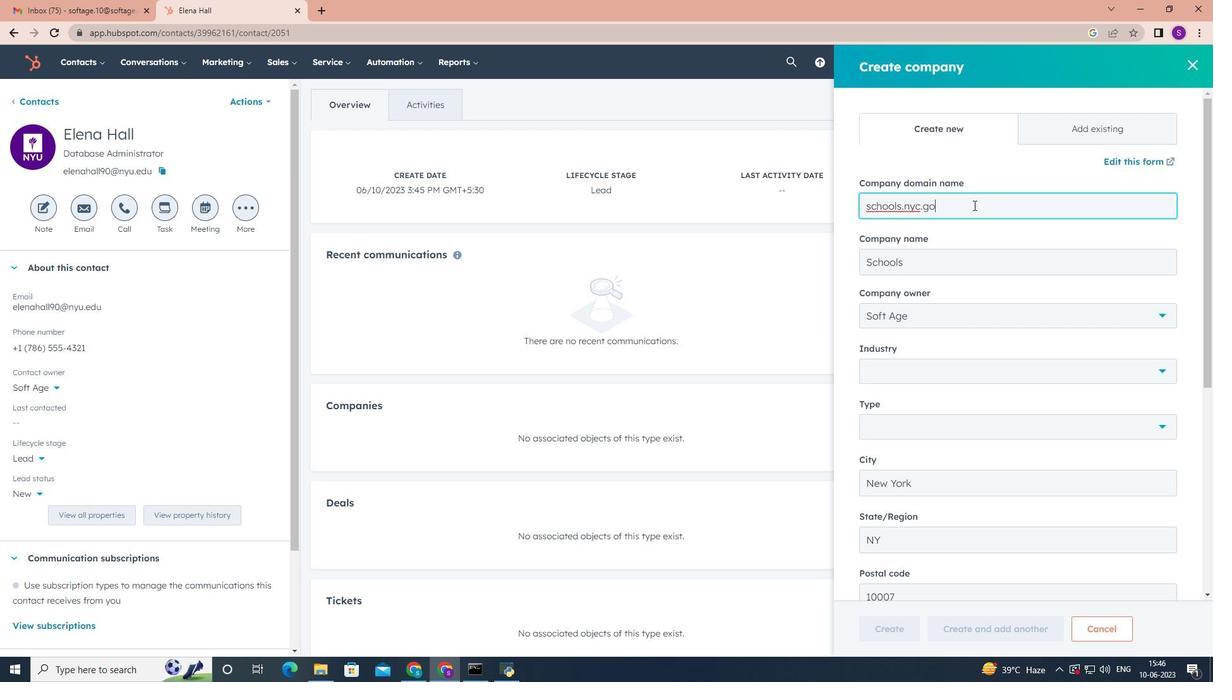 
Action: Mouse moved to (1076, 350)
Screenshot: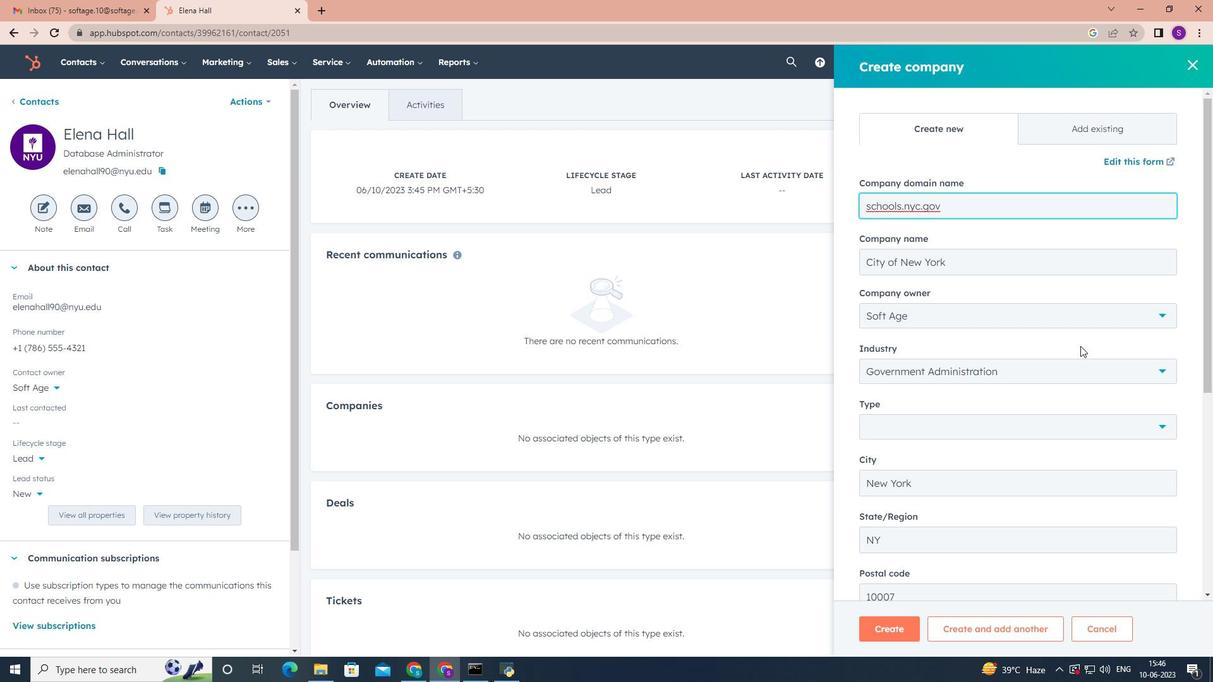 
Action: Mouse scrolled (1076, 350) with delta (0, 0)
Screenshot: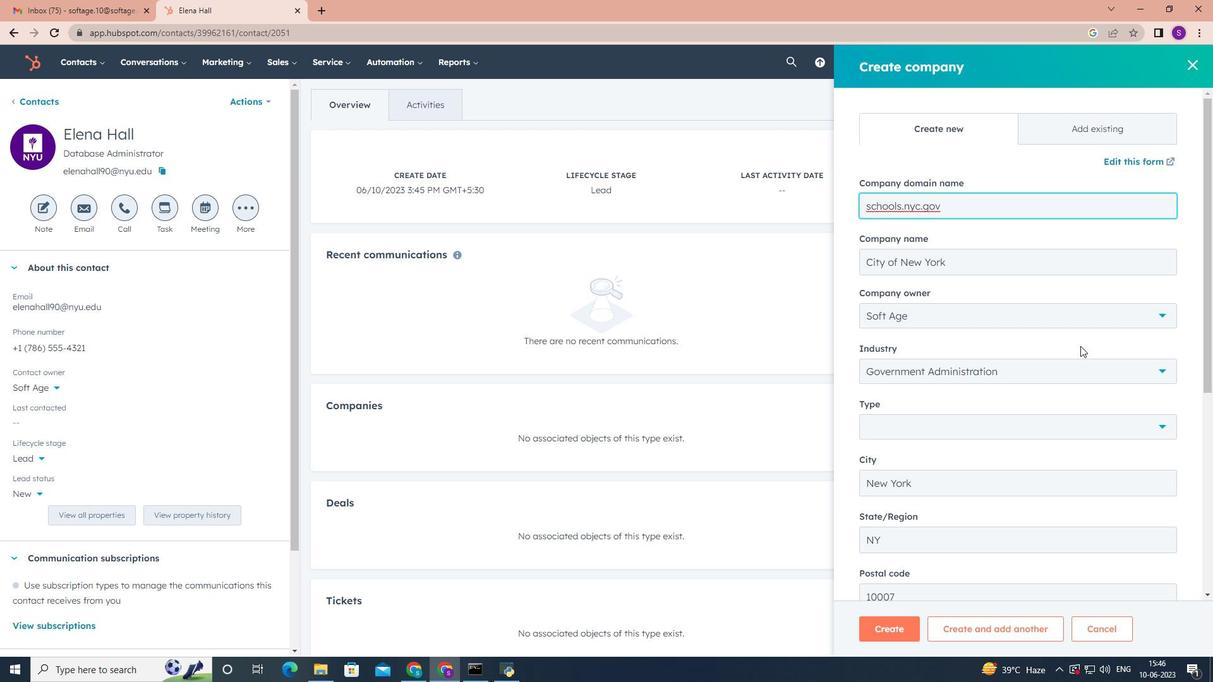 
Action: Mouse moved to (1070, 365)
Screenshot: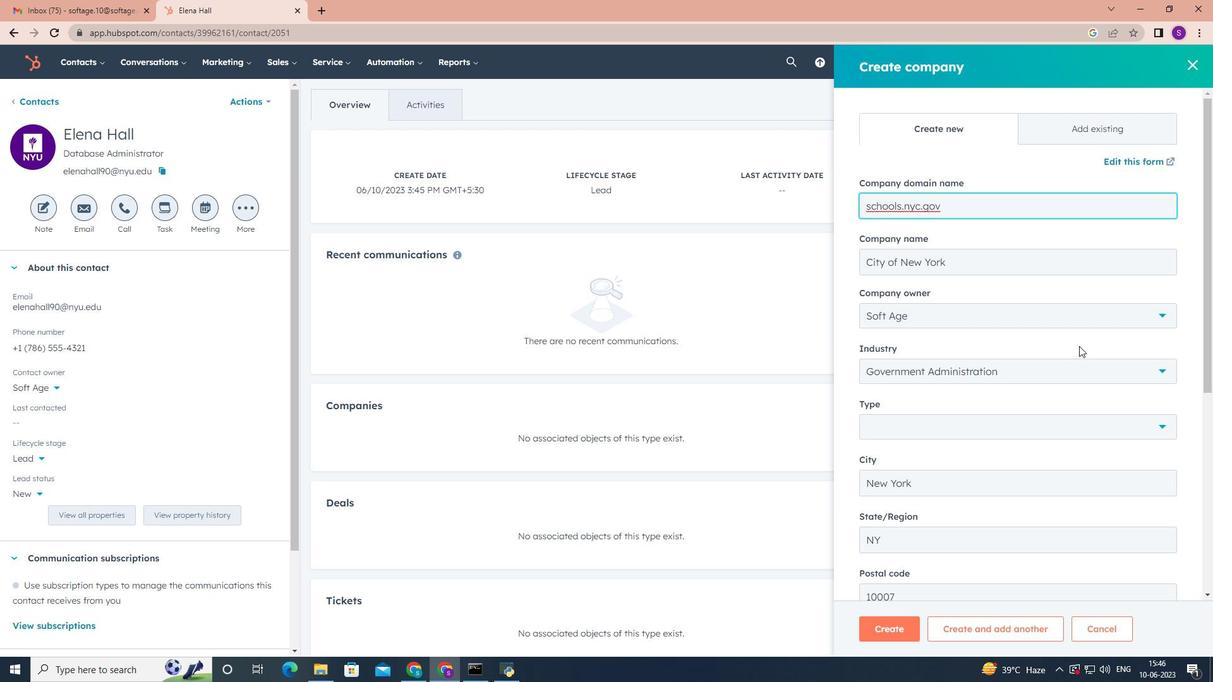 
Action: Mouse scrolled (1070, 364) with delta (0, 0)
Screenshot: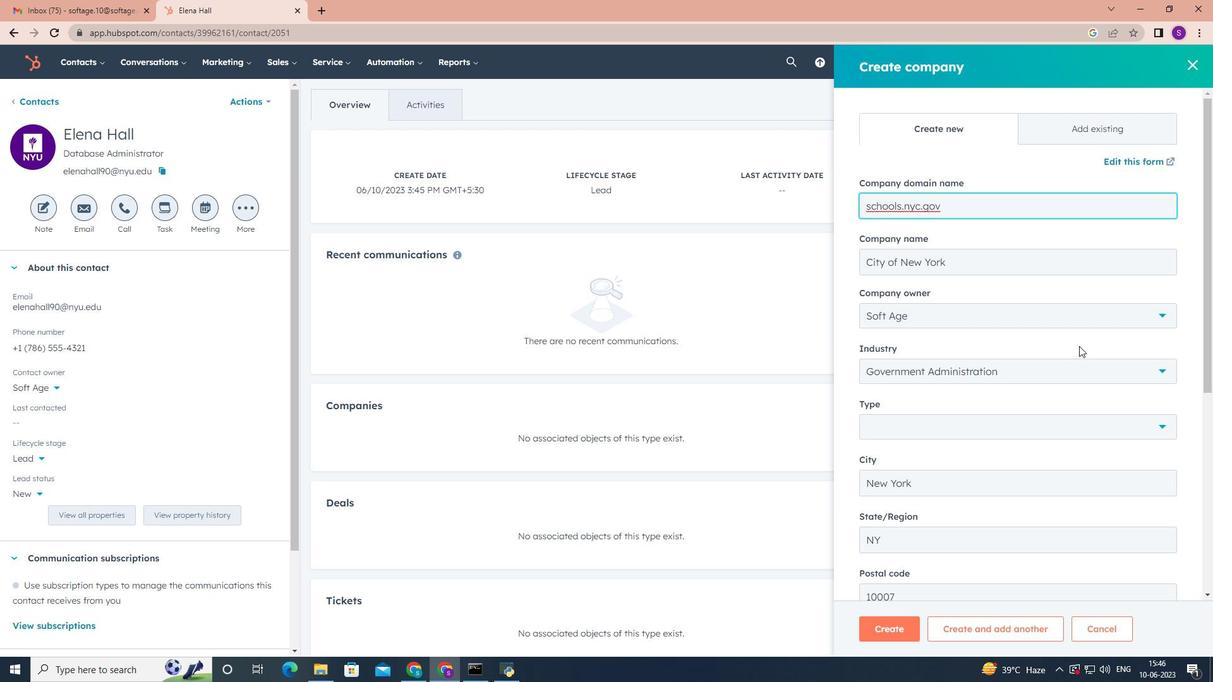 
Action: Mouse moved to (1068, 373)
Screenshot: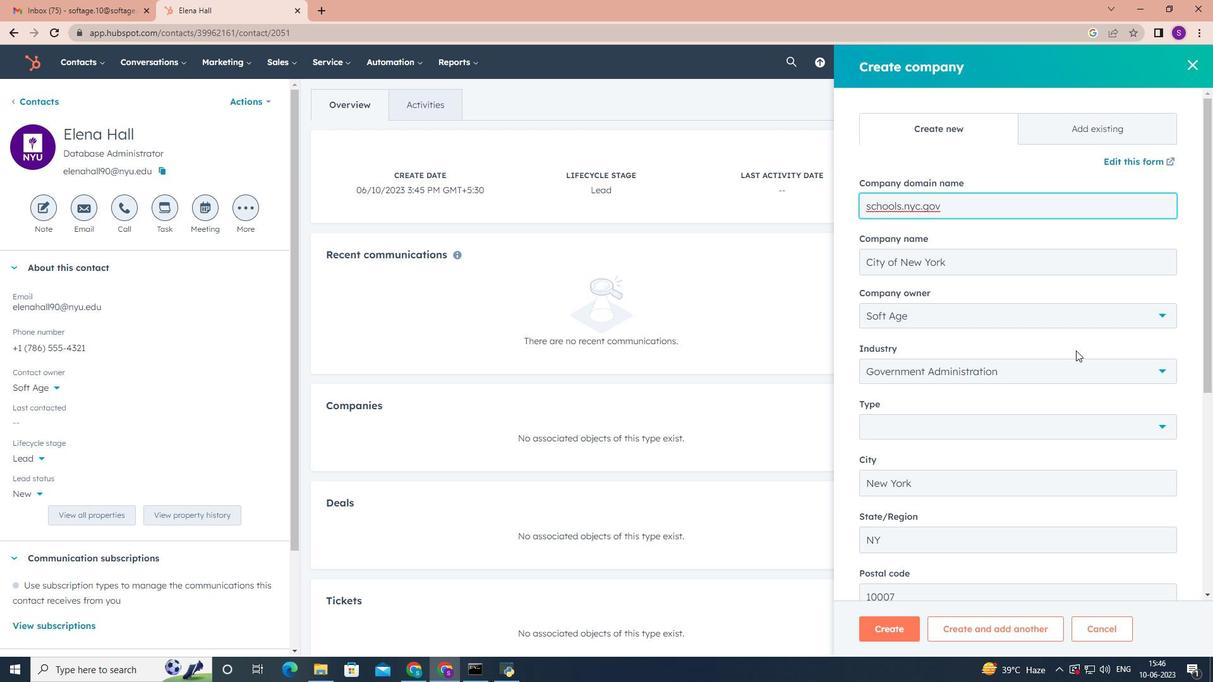 
Action: Mouse scrolled (1068, 372) with delta (0, 0)
Screenshot: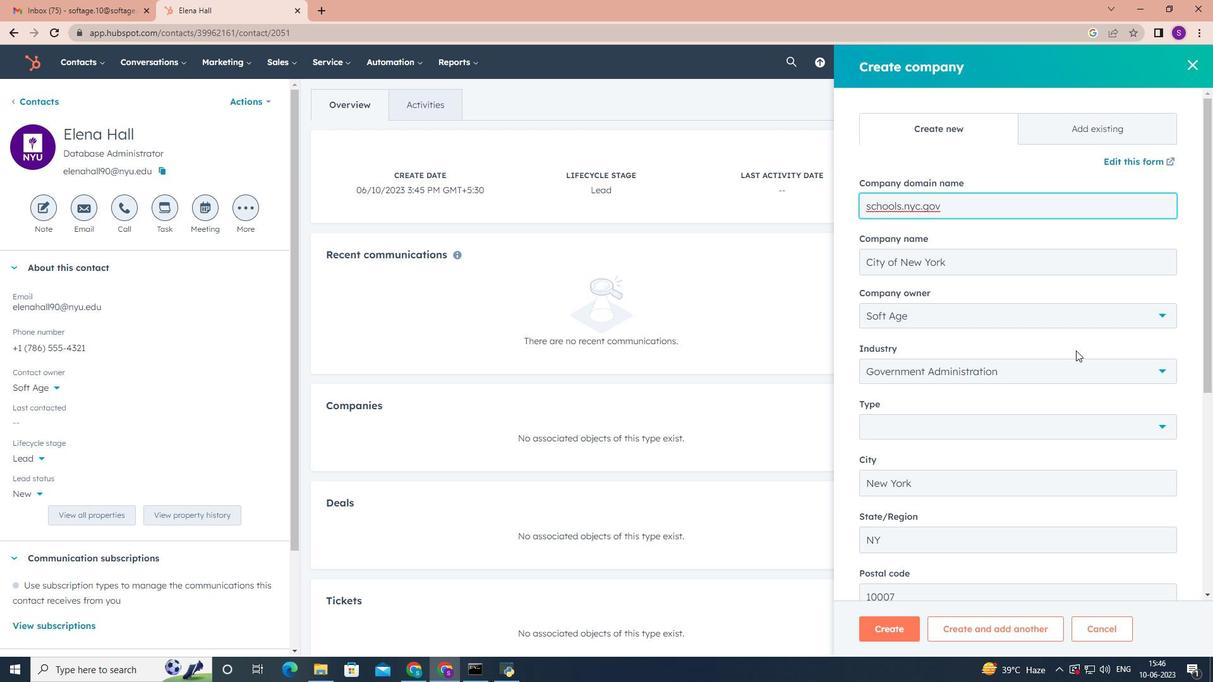 
Action: Mouse moved to (1060, 243)
Screenshot: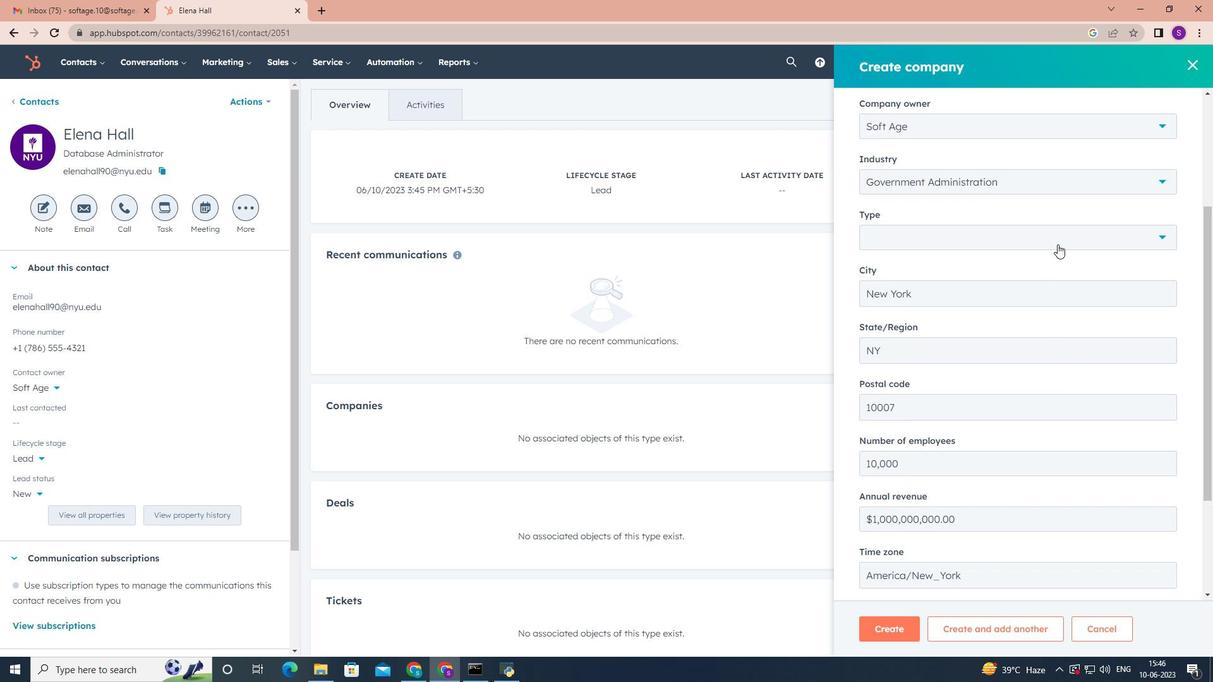 
Action: Mouse pressed left at (1060, 243)
Screenshot: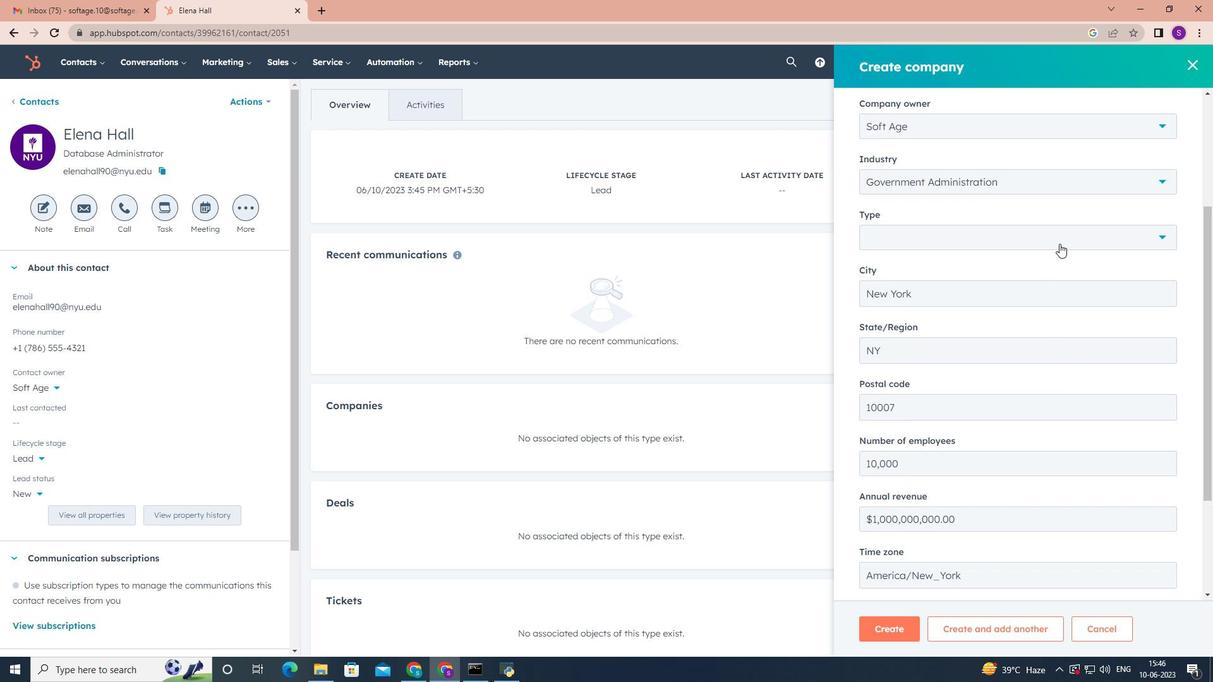 
Action: Mouse moved to (1047, 248)
Screenshot: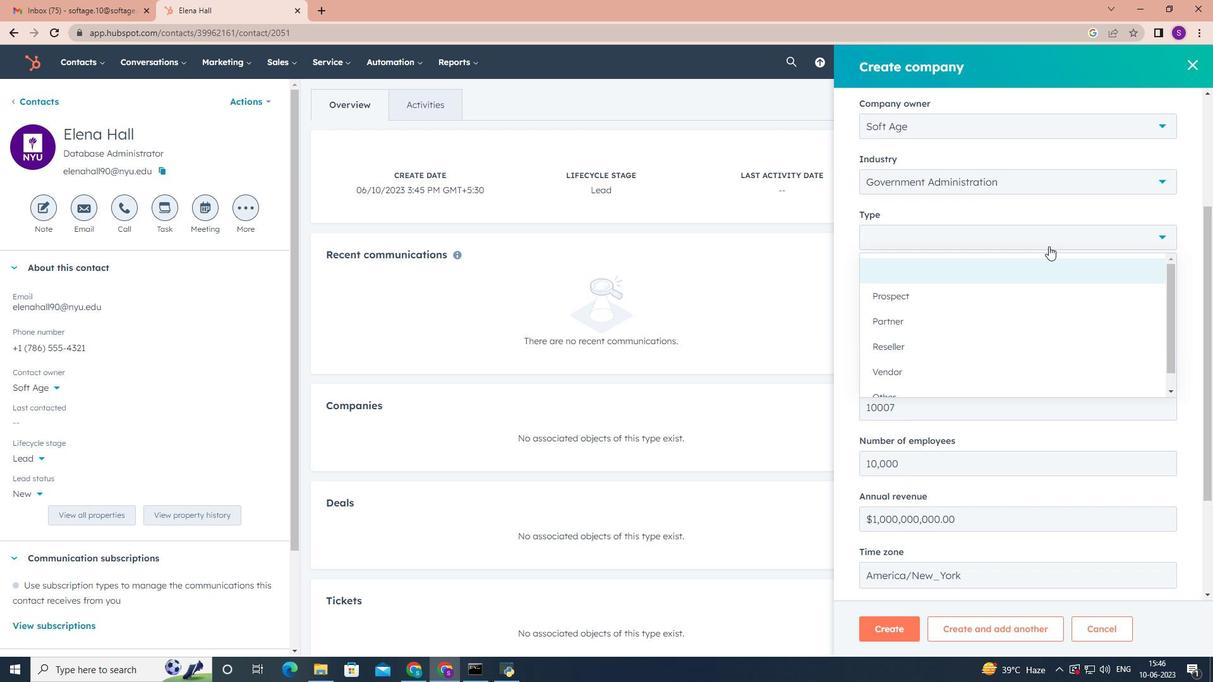 
Action: Mouse scrolled (1047, 247) with delta (0, 0)
Screenshot: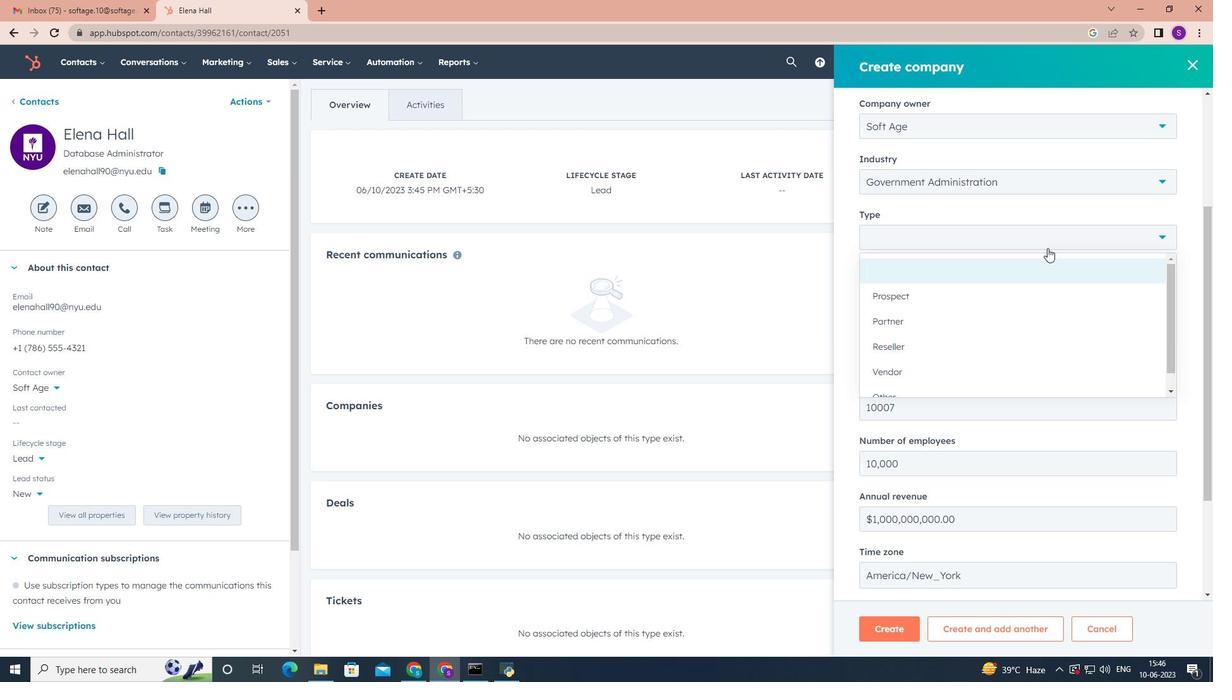 
Action: Mouse scrolled (1047, 247) with delta (0, 0)
Screenshot: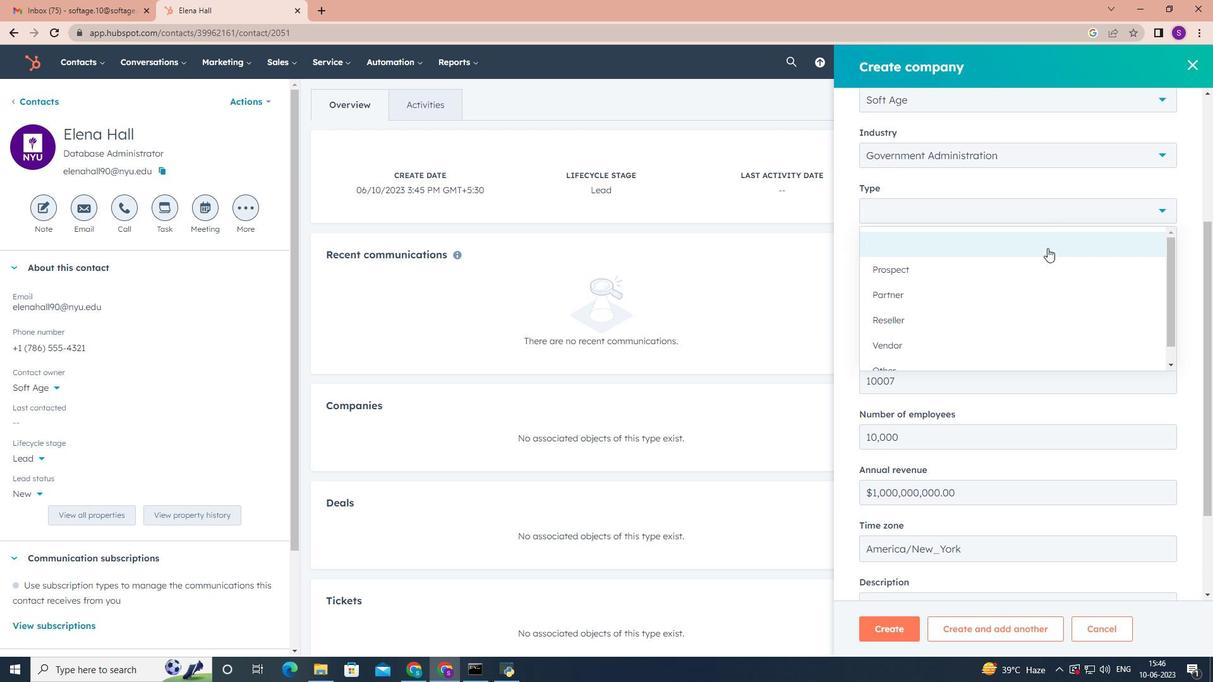 
Action: Mouse scrolled (1047, 247) with delta (0, 0)
Screenshot: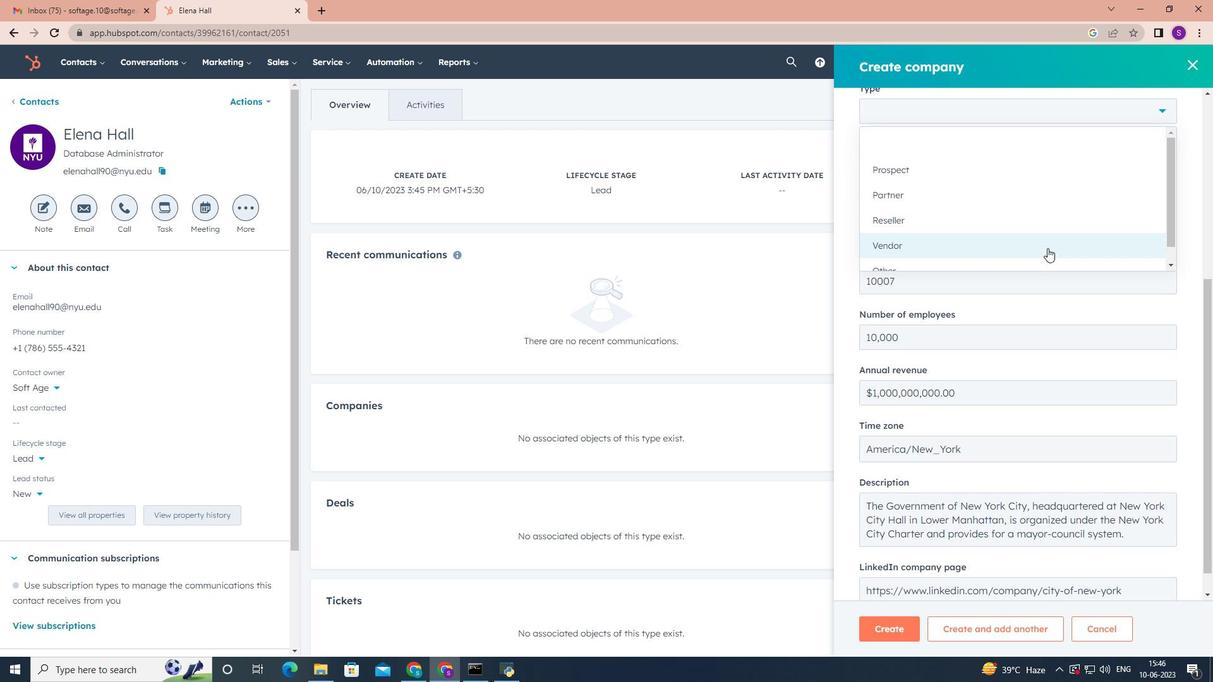 
Action: Mouse scrolled (1047, 247) with delta (0, 0)
Screenshot: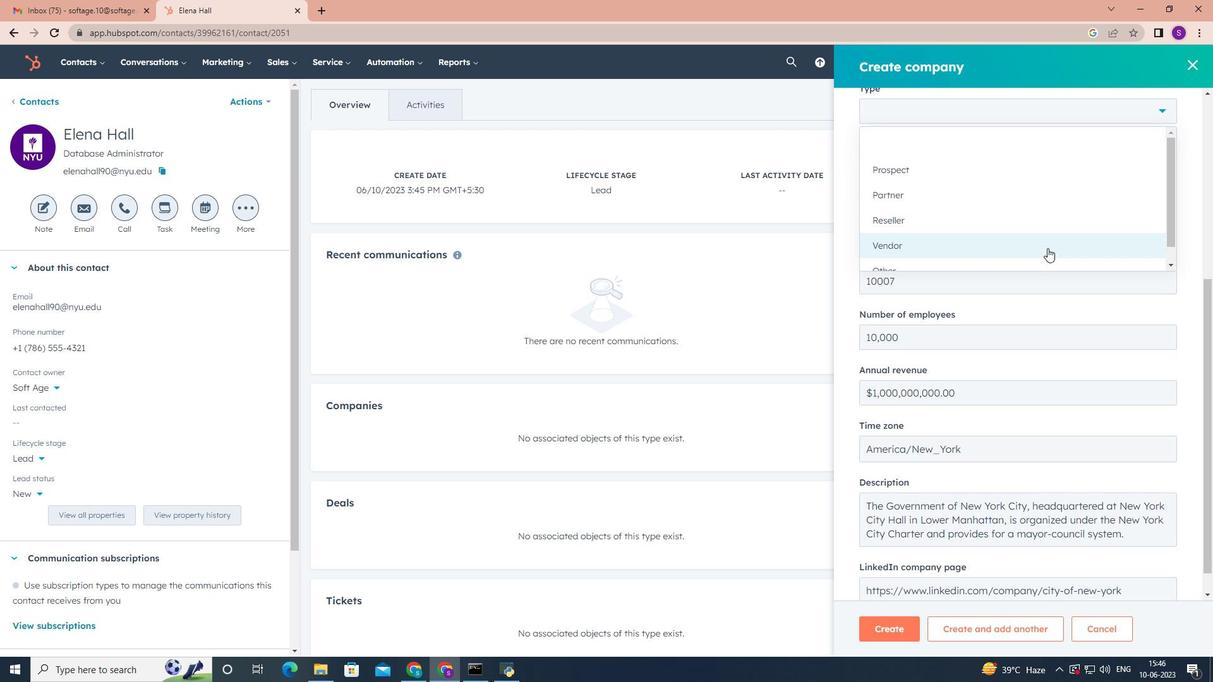 
Action: Mouse moved to (1007, 260)
Screenshot: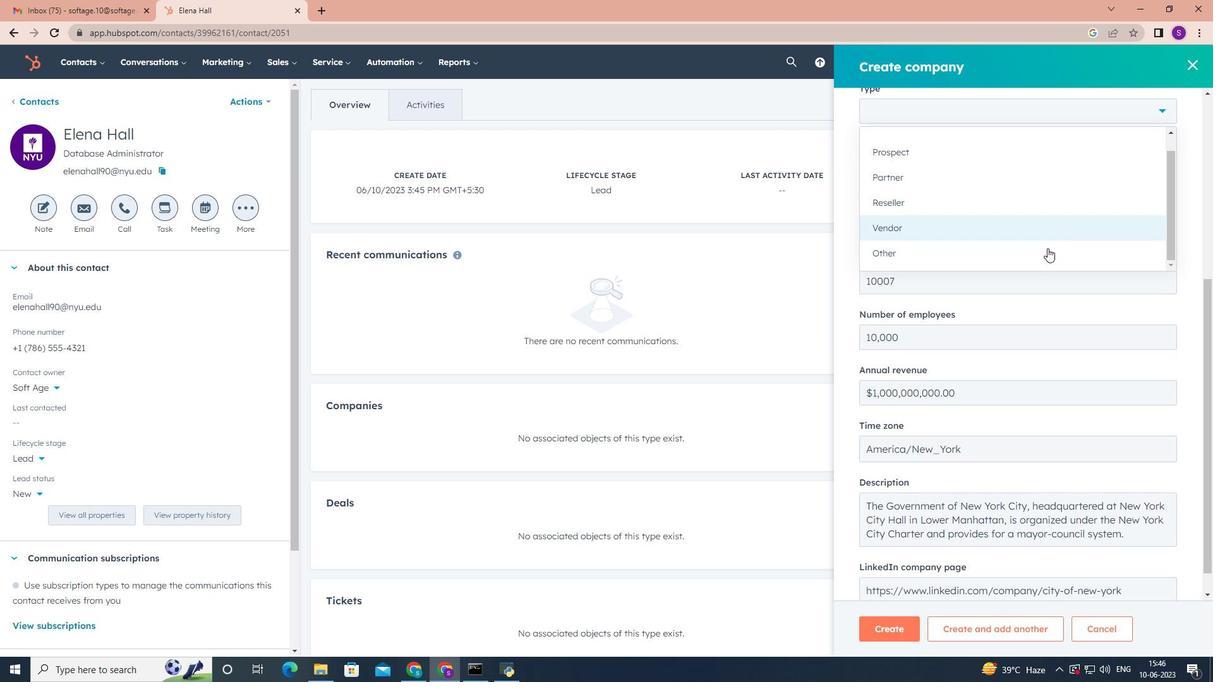 
Action: Mouse pressed left at (1007, 260)
Screenshot: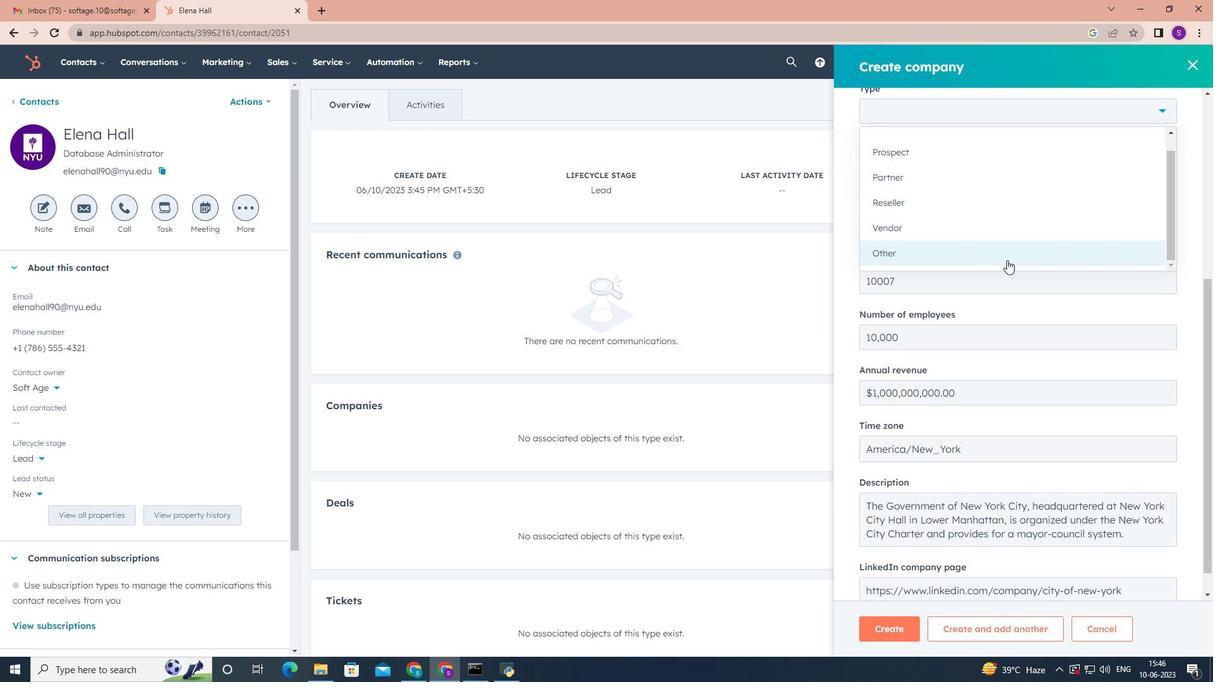 
Action: Mouse moved to (1038, 351)
Screenshot: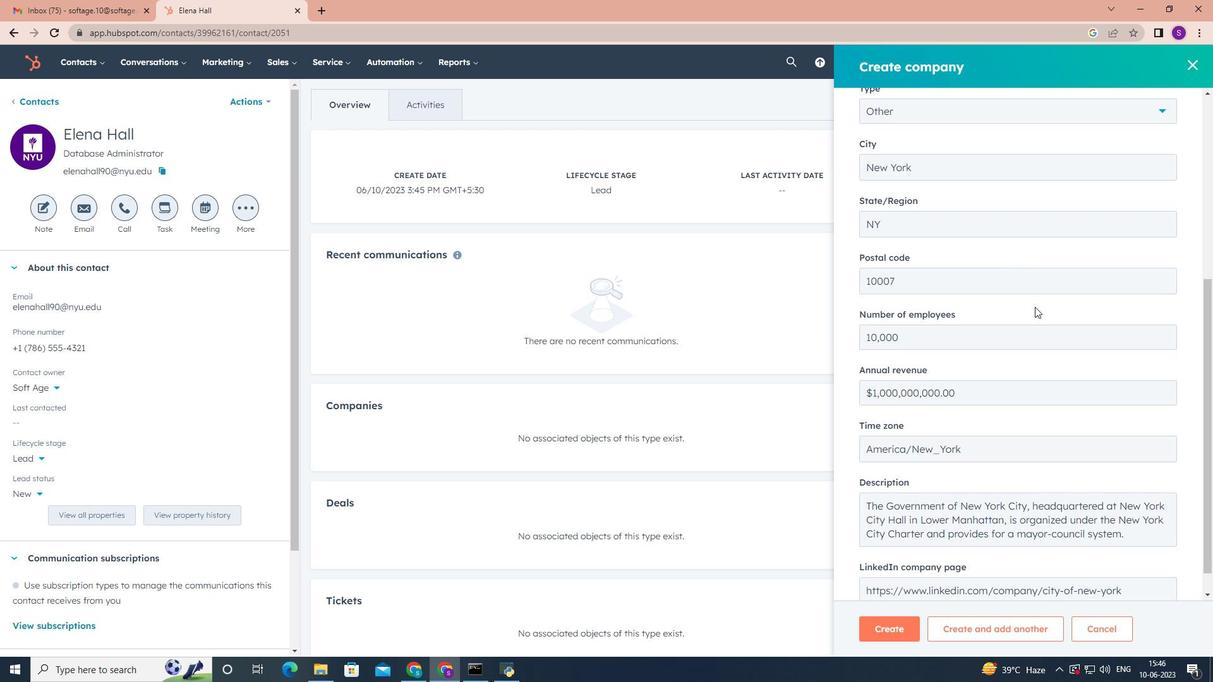 
Action: Mouse scrolled (1038, 350) with delta (0, 0)
Screenshot: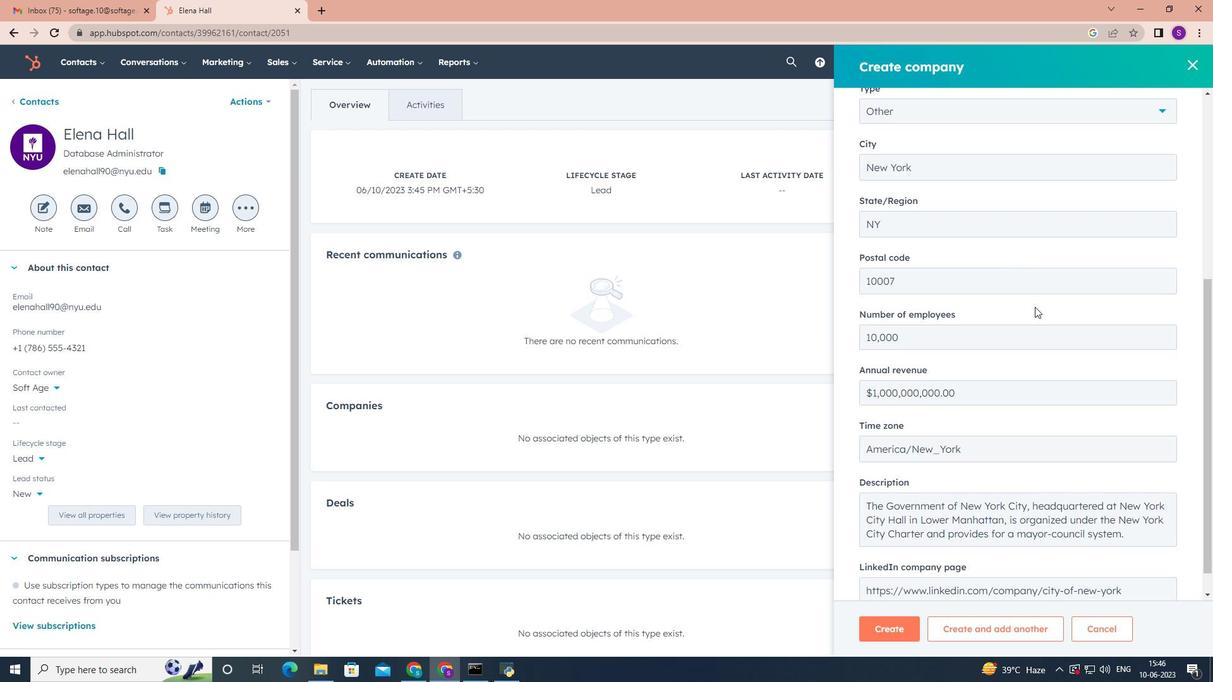 
Action: Mouse moved to (1038, 351)
Screenshot: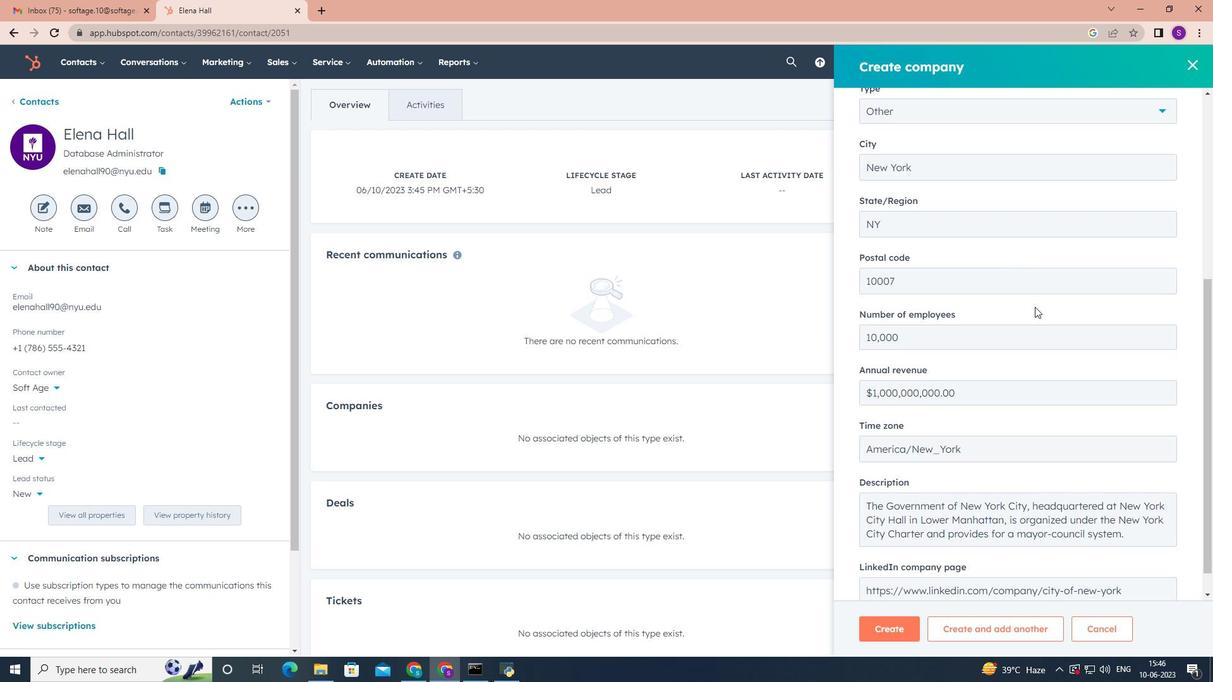 
Action: Mouse scrolled (1038, 351) with delta (0, 0)
Screenshot: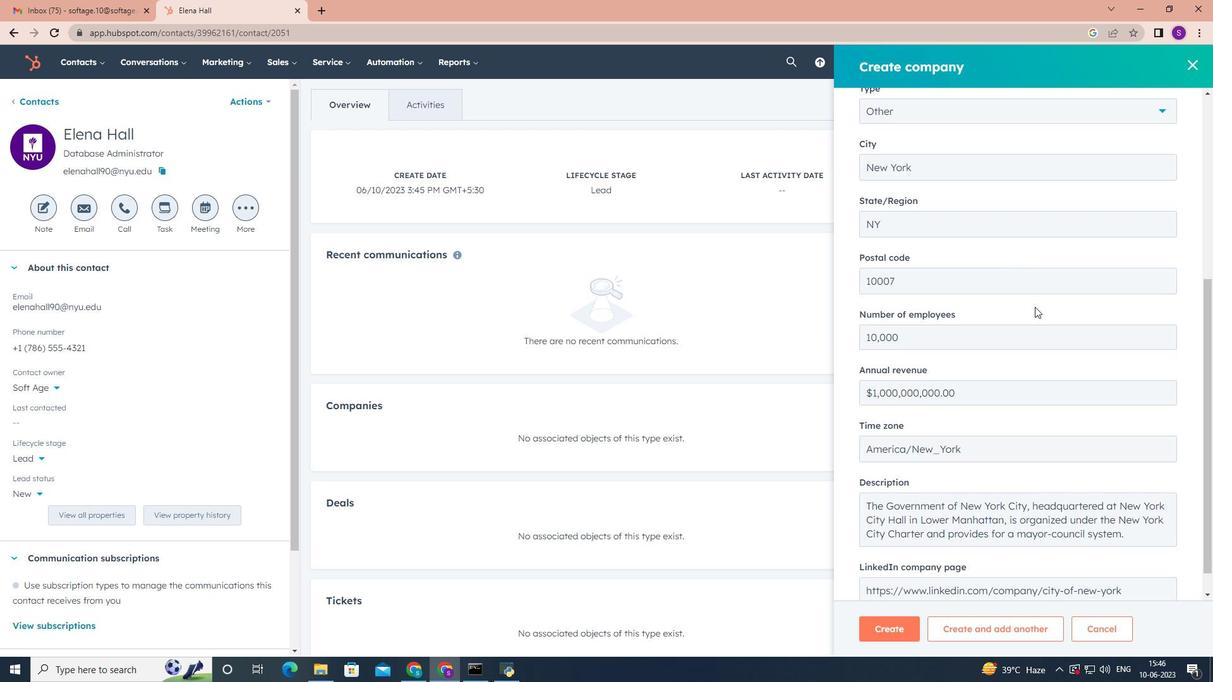 
Action: Mouse moved to (1038, 352)
Screenshot: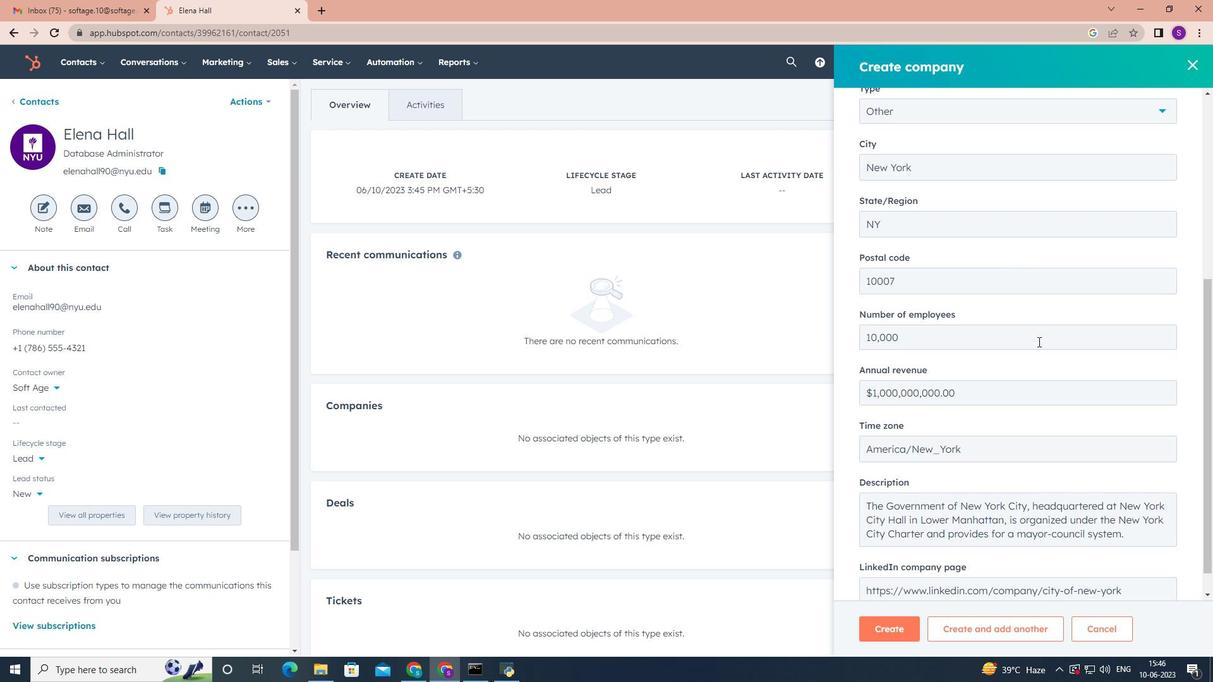 
Action: Mouse scrolled (1038, 351) with delta (0, 0)
Screenshot: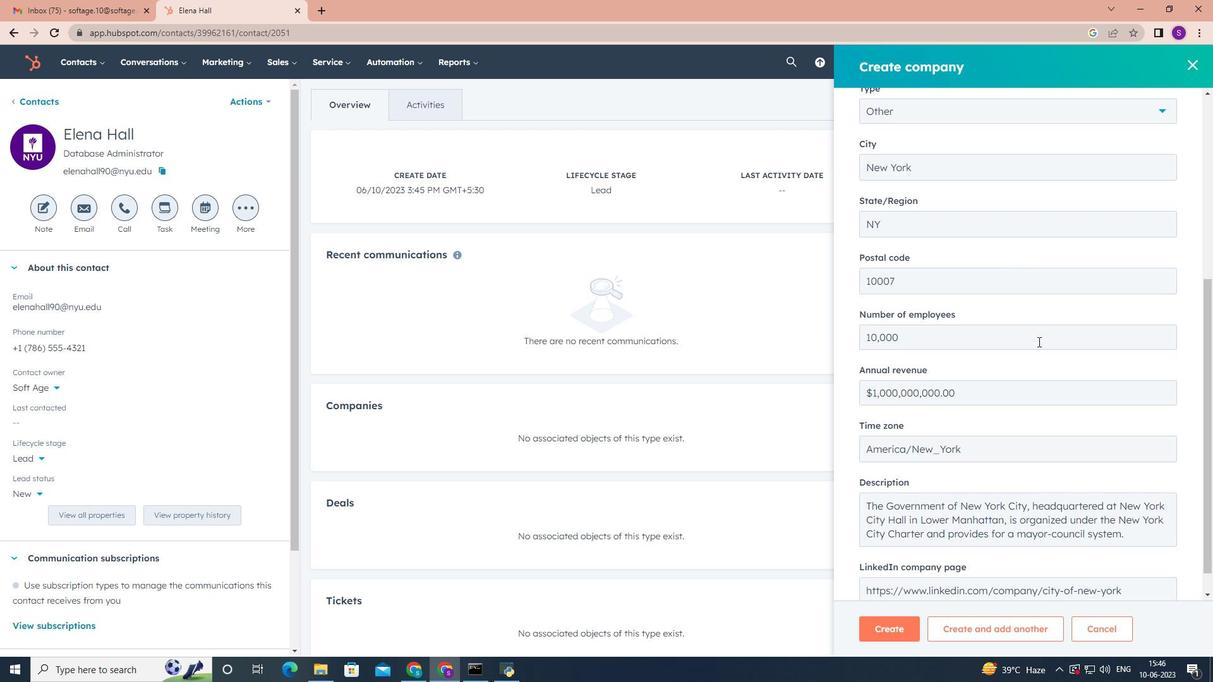 
Action: Mouse moved to (1038, 353)
Screenshot: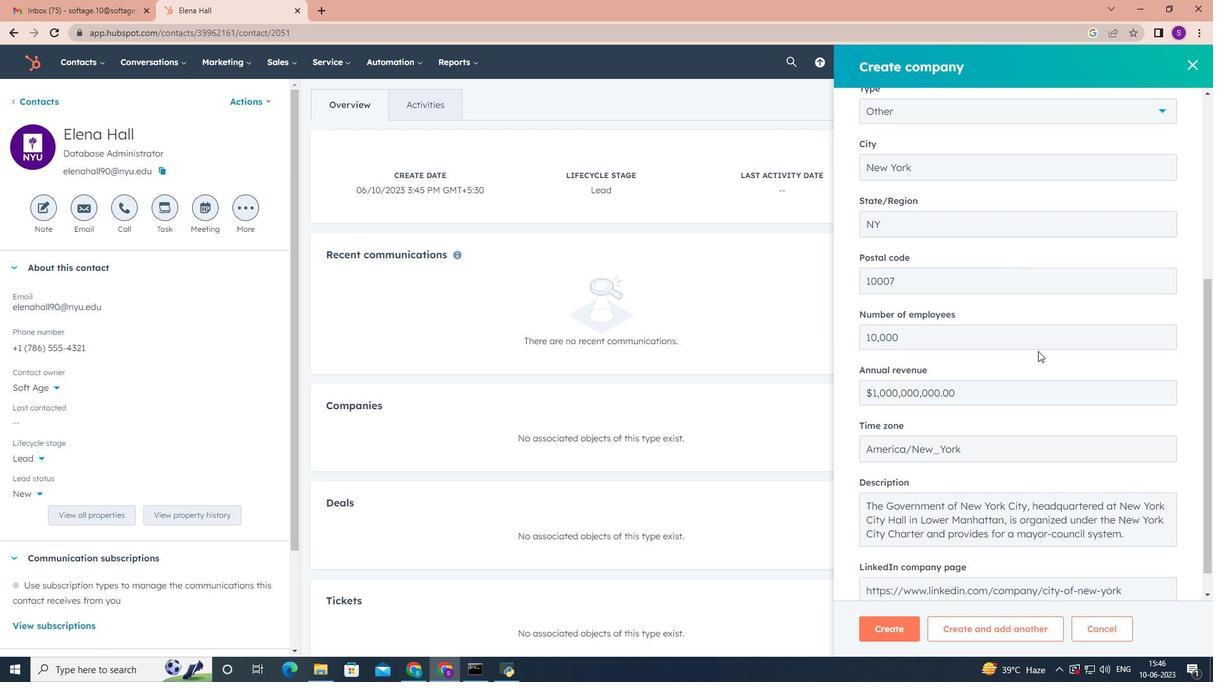 
Action: Mouse scrolled (1038, 352) with delta (0, 0)
Screenshot: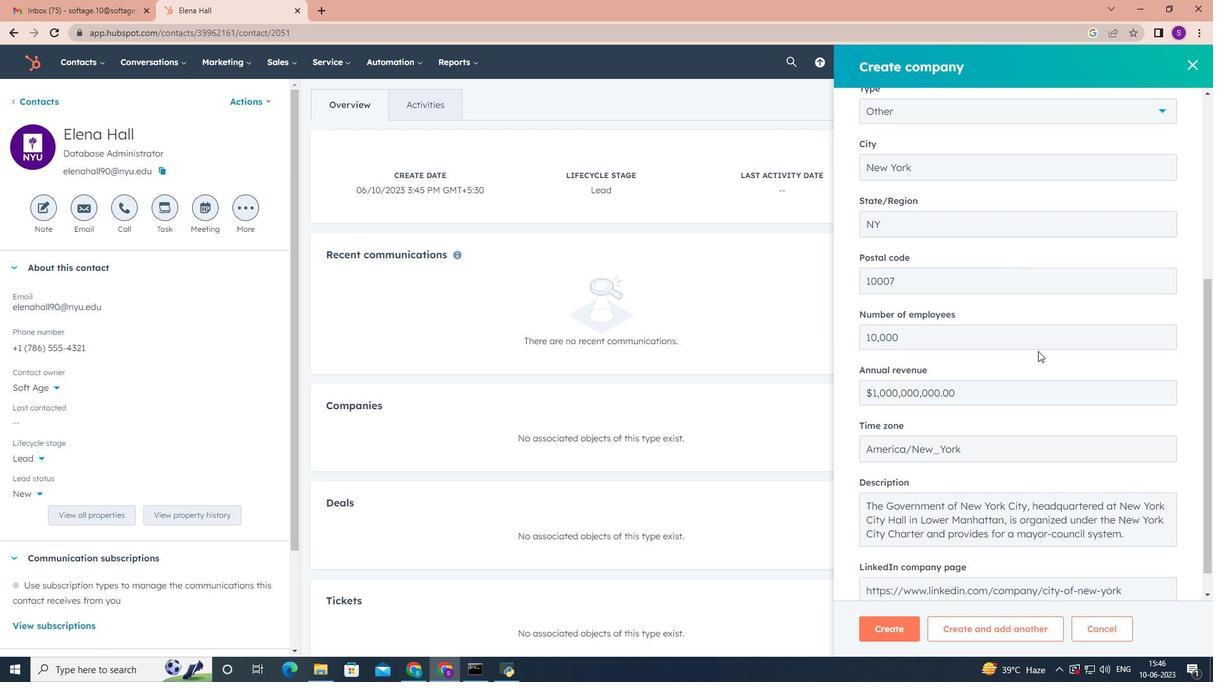 
Action: Mouse moved to (1036, 374)
Screenshot: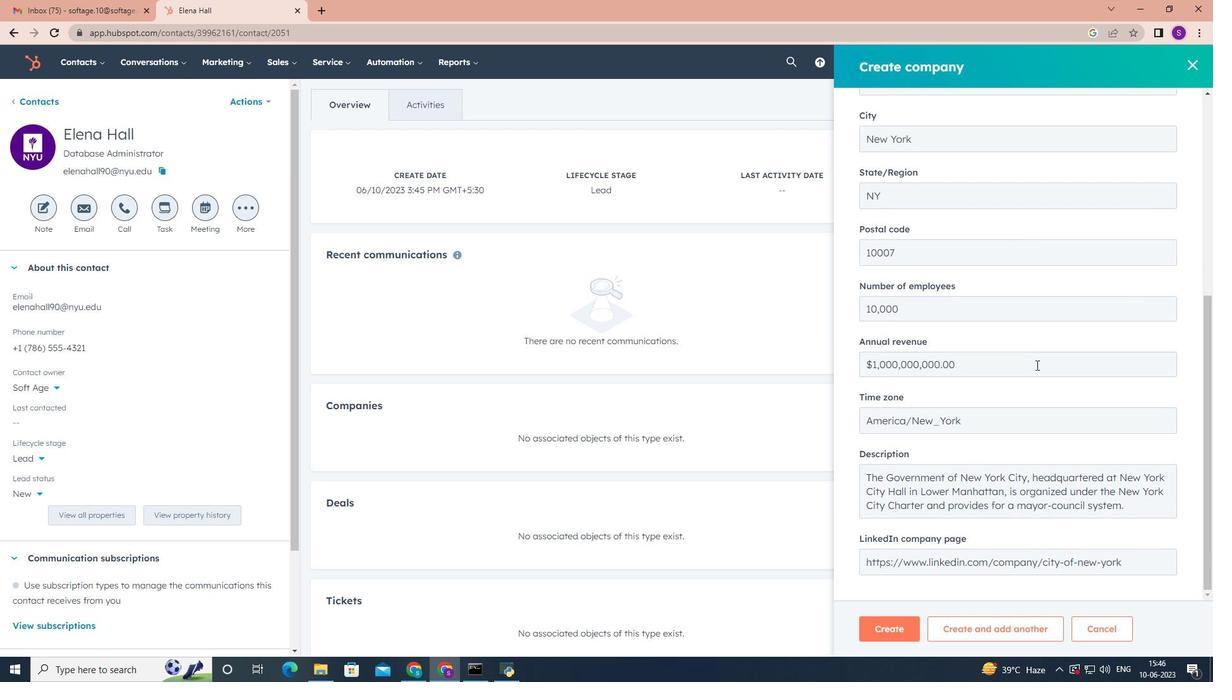 
Action: Mouse scrolled (1036, 374) with delta (0, 0)
Screenshot: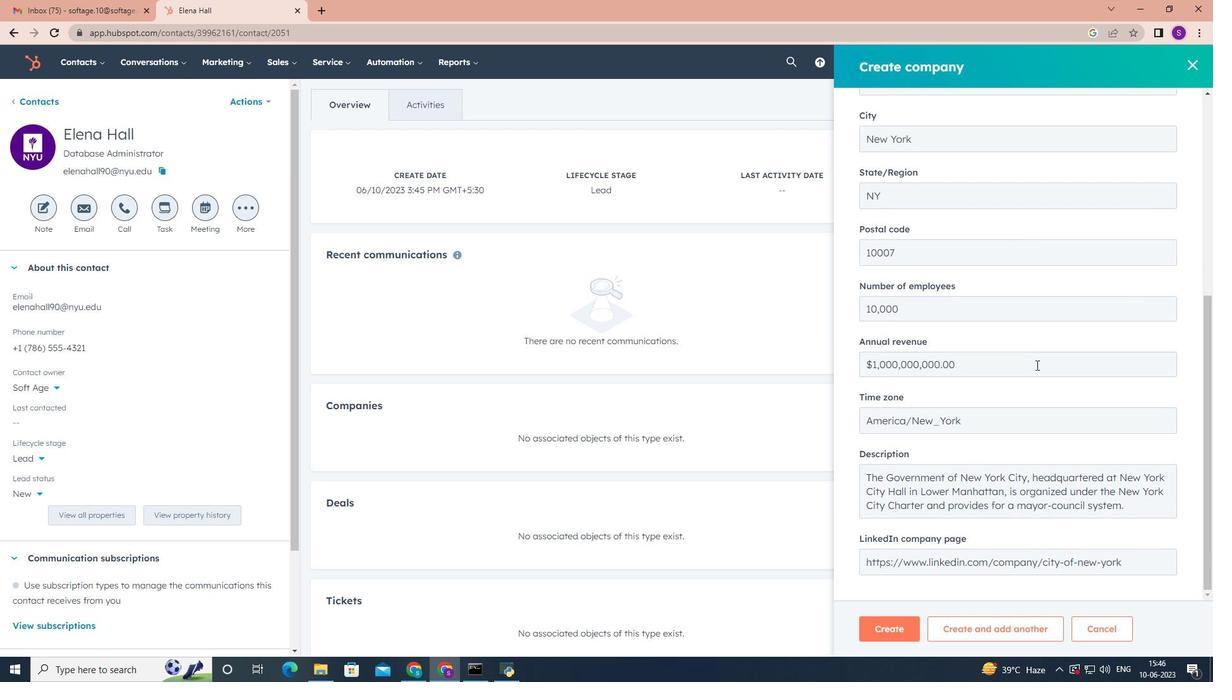 
Action: Mouse moved to (1036, 377)
Screenshot: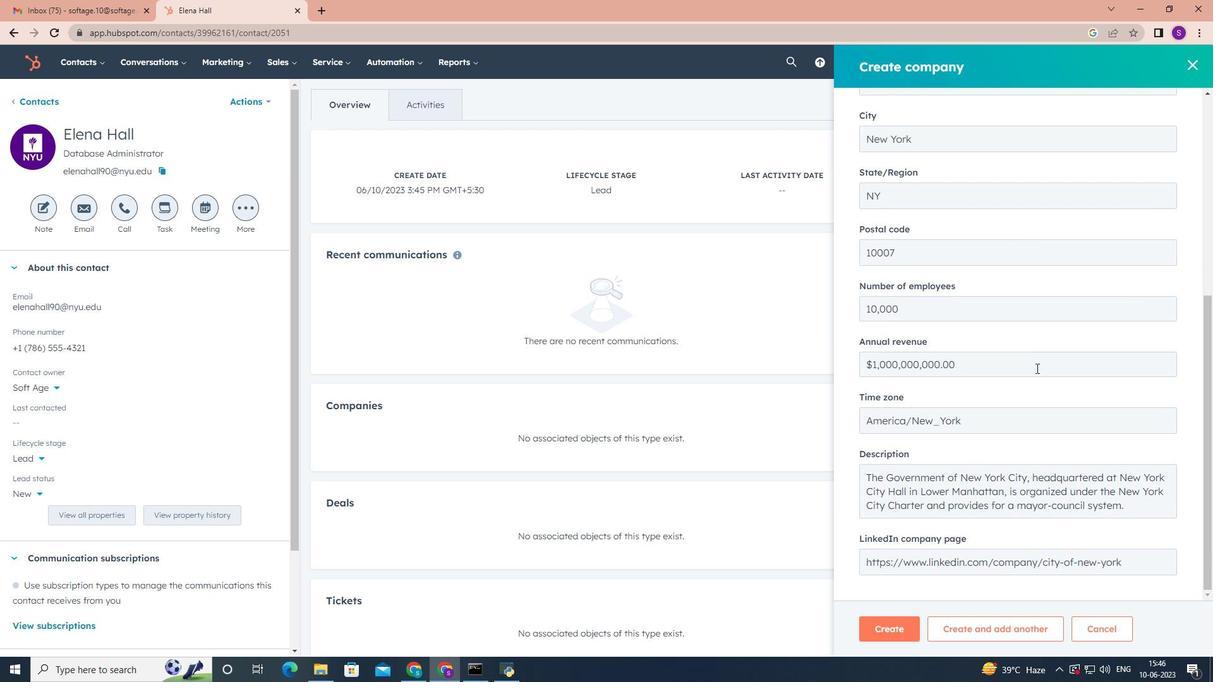 
Action: Mouse scrolled (1036, 377) with delta (0, 0)
Screenshot: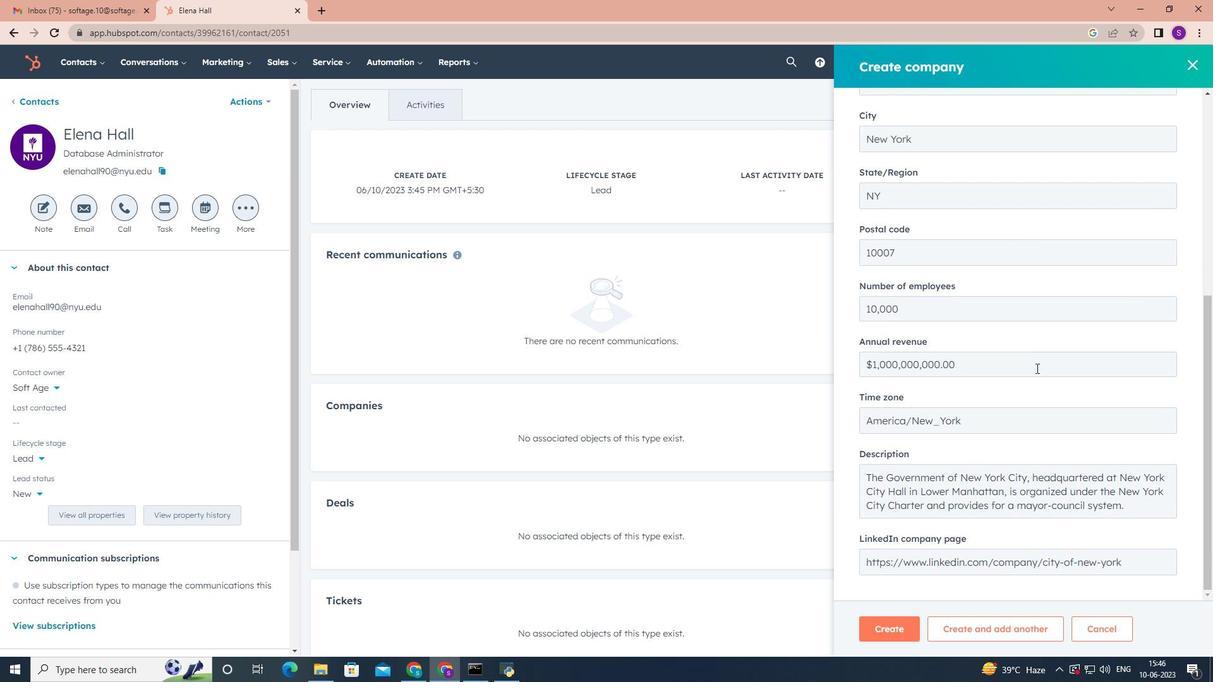 
Action: Mouse moved to (1036, 385)
Screenshot: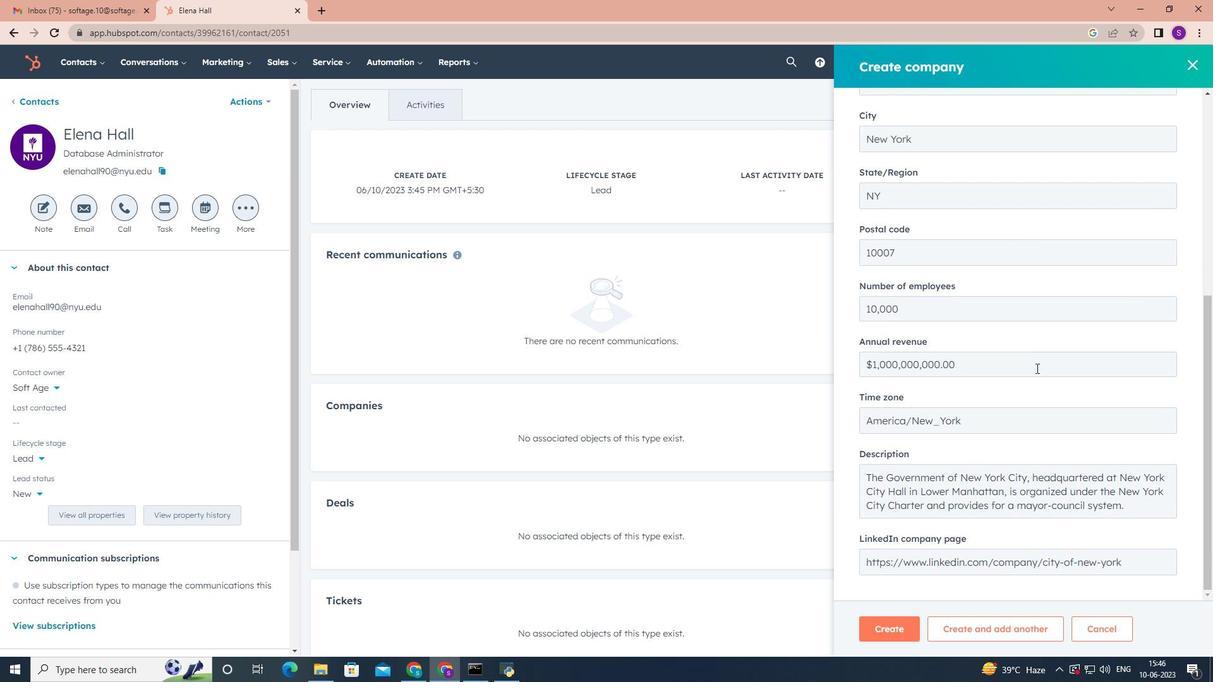 
Action: Mouse scrolled (1036, 384) with delta (0, 0)
Screenshot: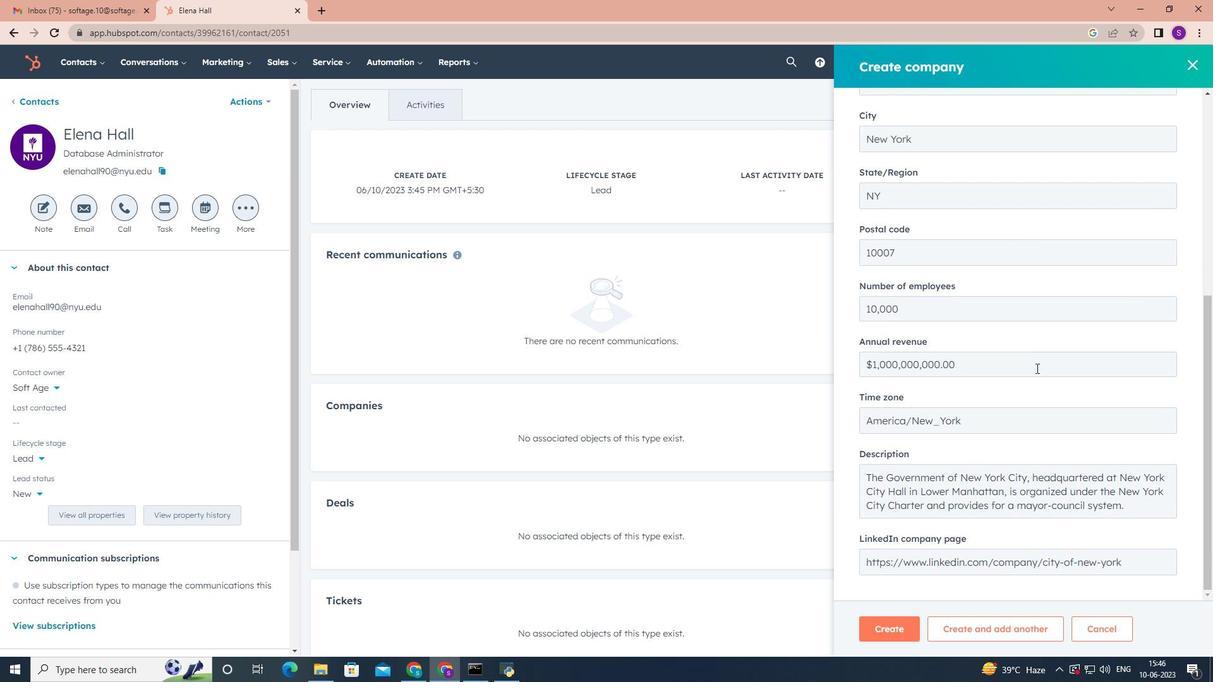 
Action: Mouse moved to (912, 621)
Screenshot: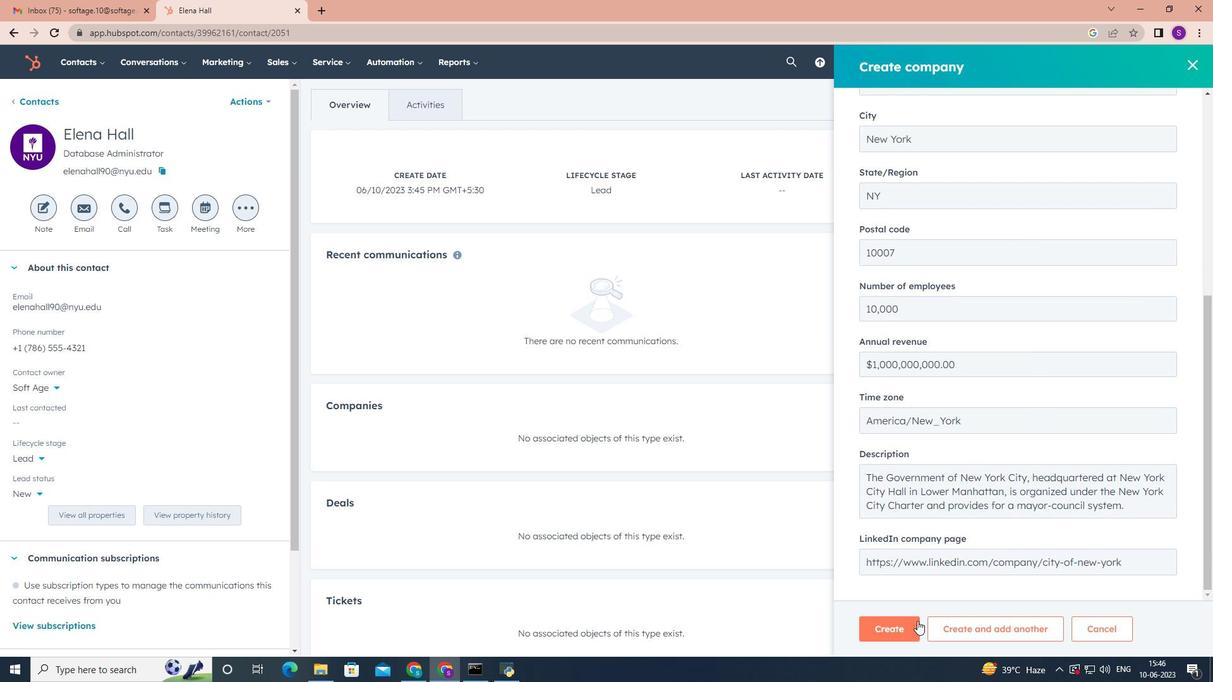 
Action: Mouse pressed left at (912, 621)
Screenshot: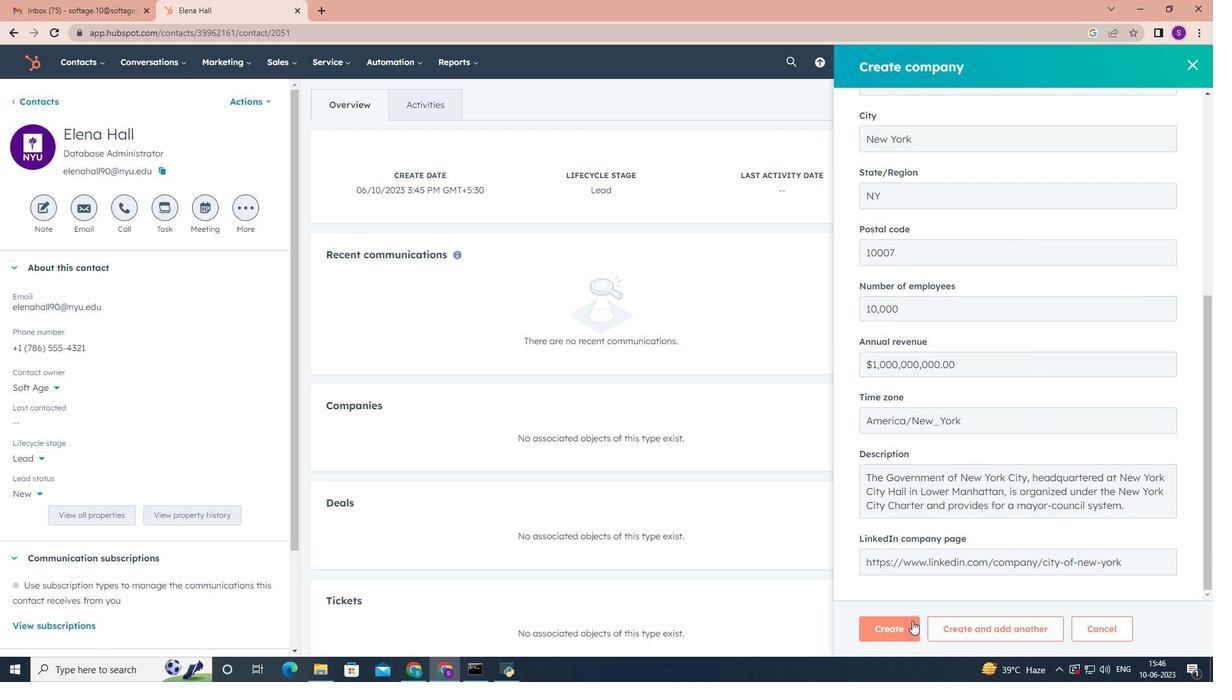
Action: Mouse moved to (338, 176)
Screenshot: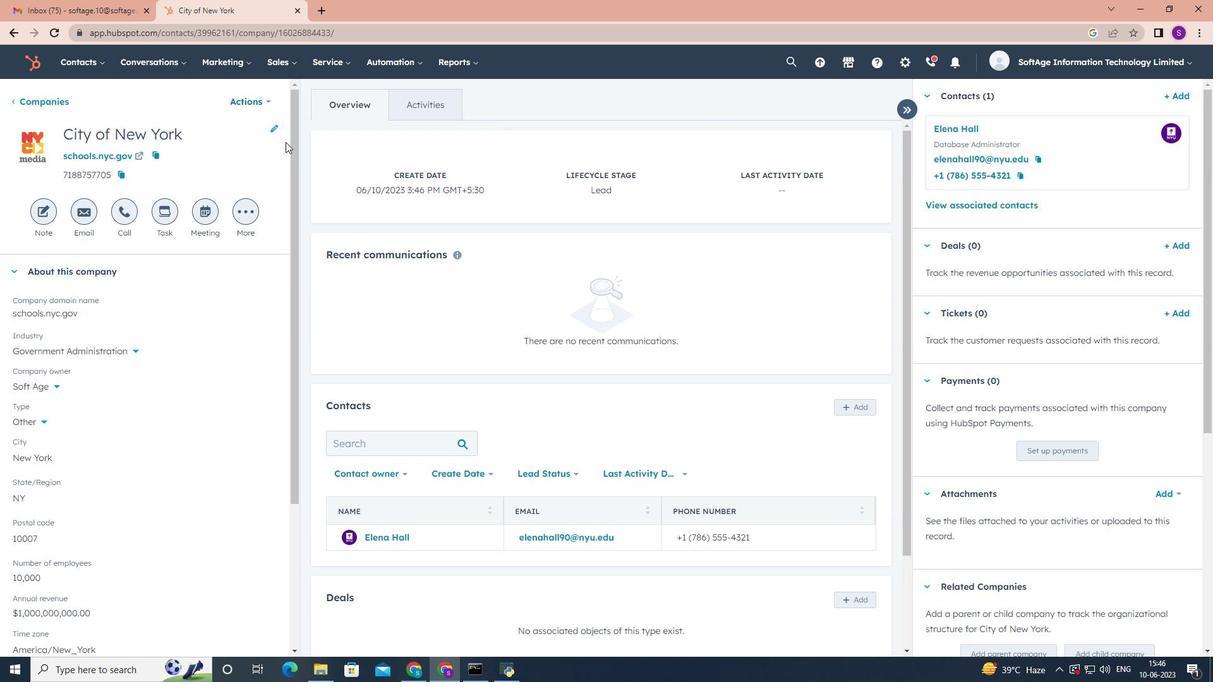 
